 Task: Research Airbnb accommodation in Wukari, Nigeria from 4th November, 2023 to 8th November, 2023 for 2 adults.1  bedroom having 1 bed and 1 bathroom. Property type can be hotel. Booking option can be shelf check-in. Look for 4 properties as per requirement.
Action: Mouse moved to (248, 137)
Screenshot: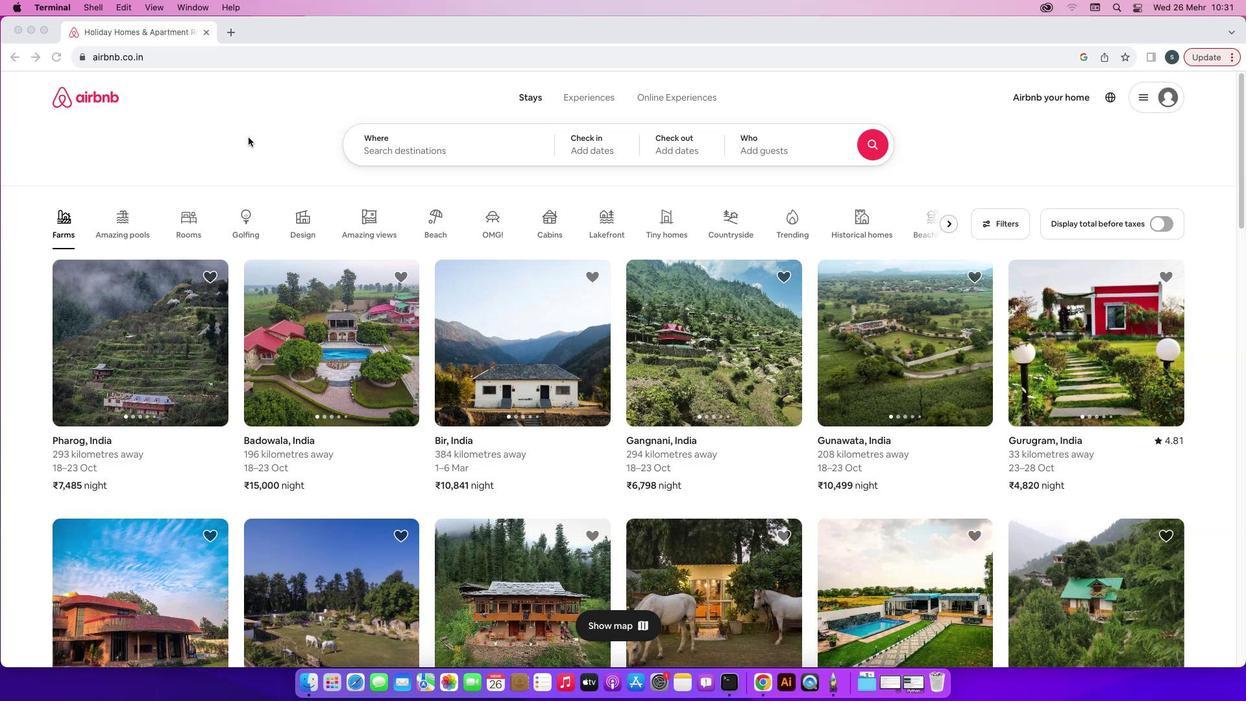 
Action: Mouse pressed left at (248, 137)
Screenshot: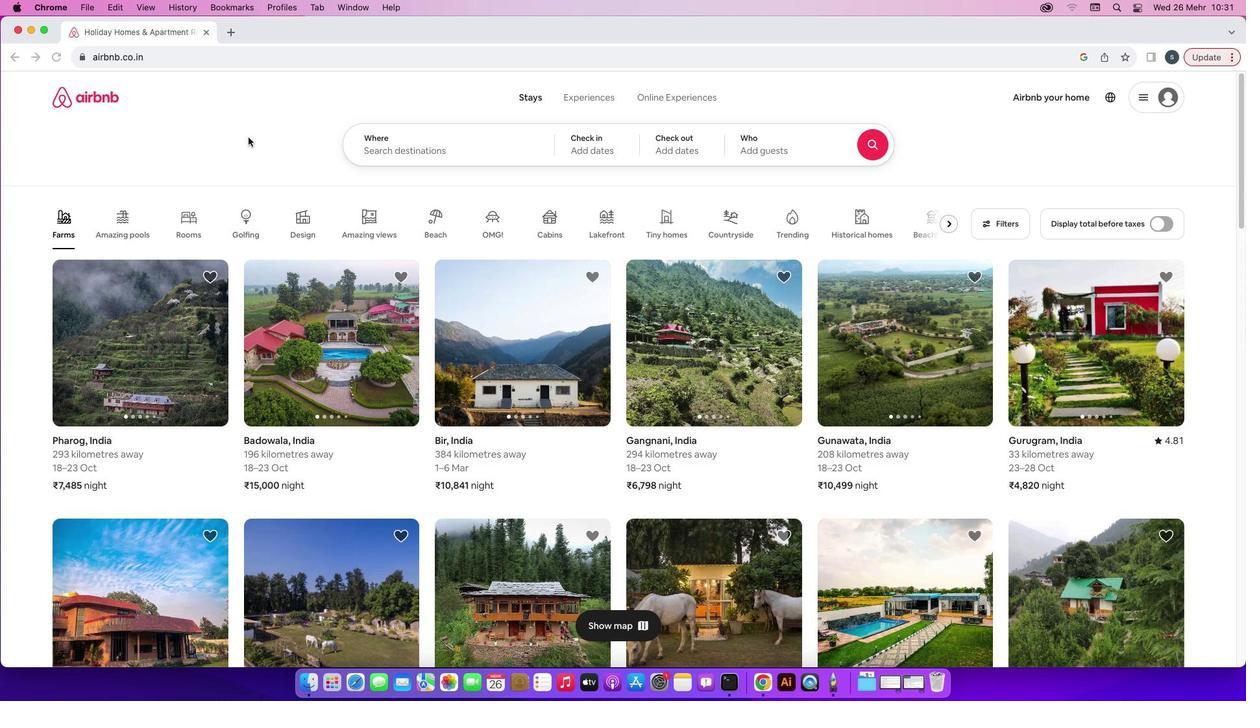 
Action: Mouse moved to (439, 155)
Screenshot: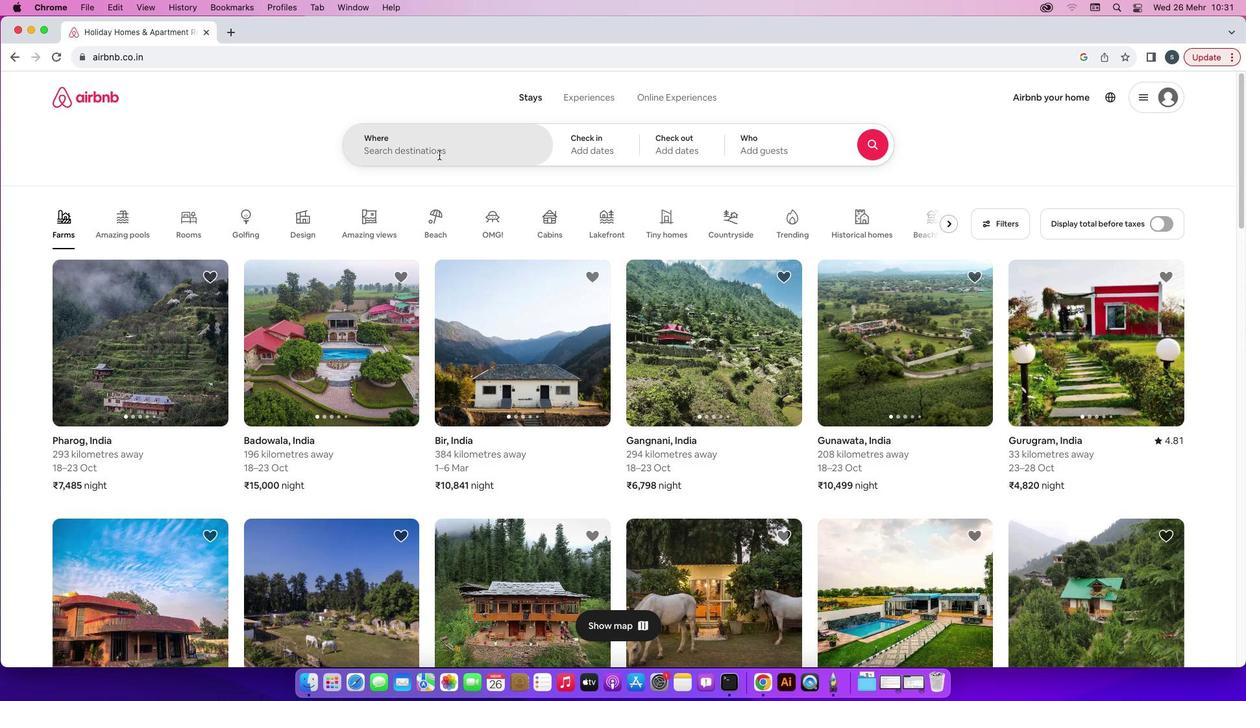 
Action: Mouse pressed left at (439, 155)
Screenshot: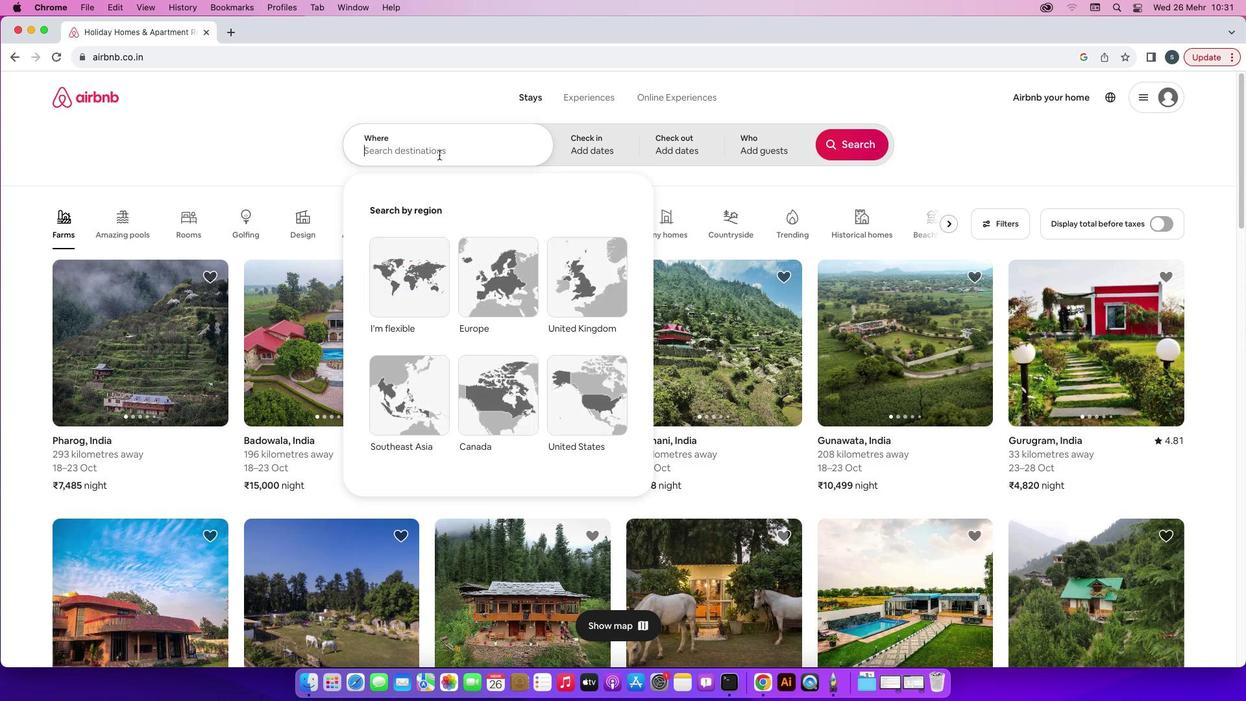 
Action: Mouse moved to (447, 134)
Screenshot: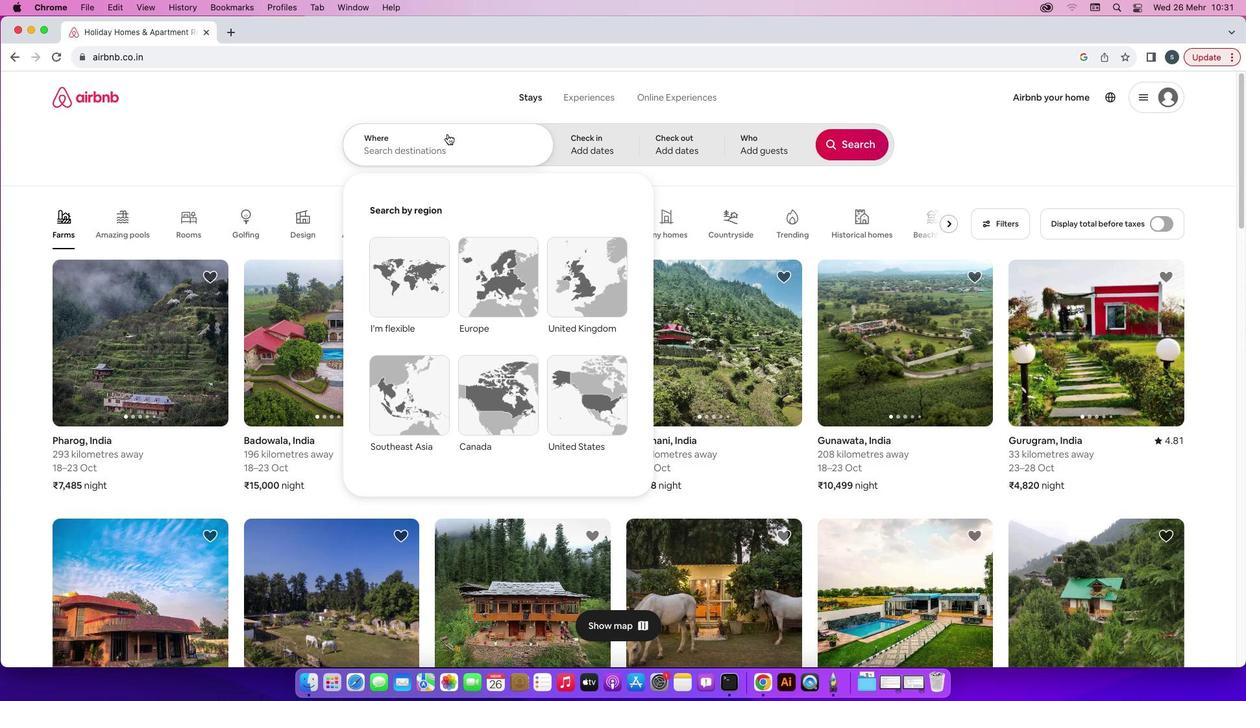 
Action: Key pressed 'W'Key.caps_lock'u''k''a''r''i'','Key.spaceKey.caps_lock'N'Key.caps_lock'i''g''e''r''i''a'Key.enter
Screenshot: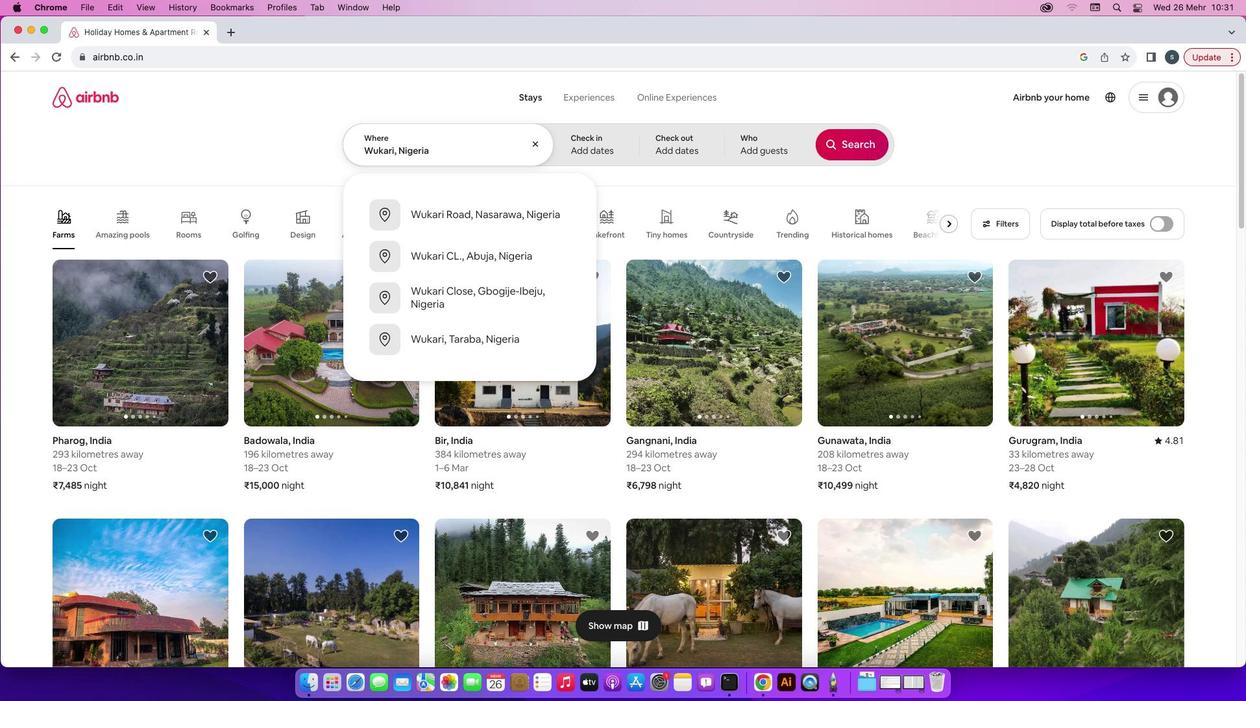 
Action: Mouse moved to (837, 305)
Screenshot: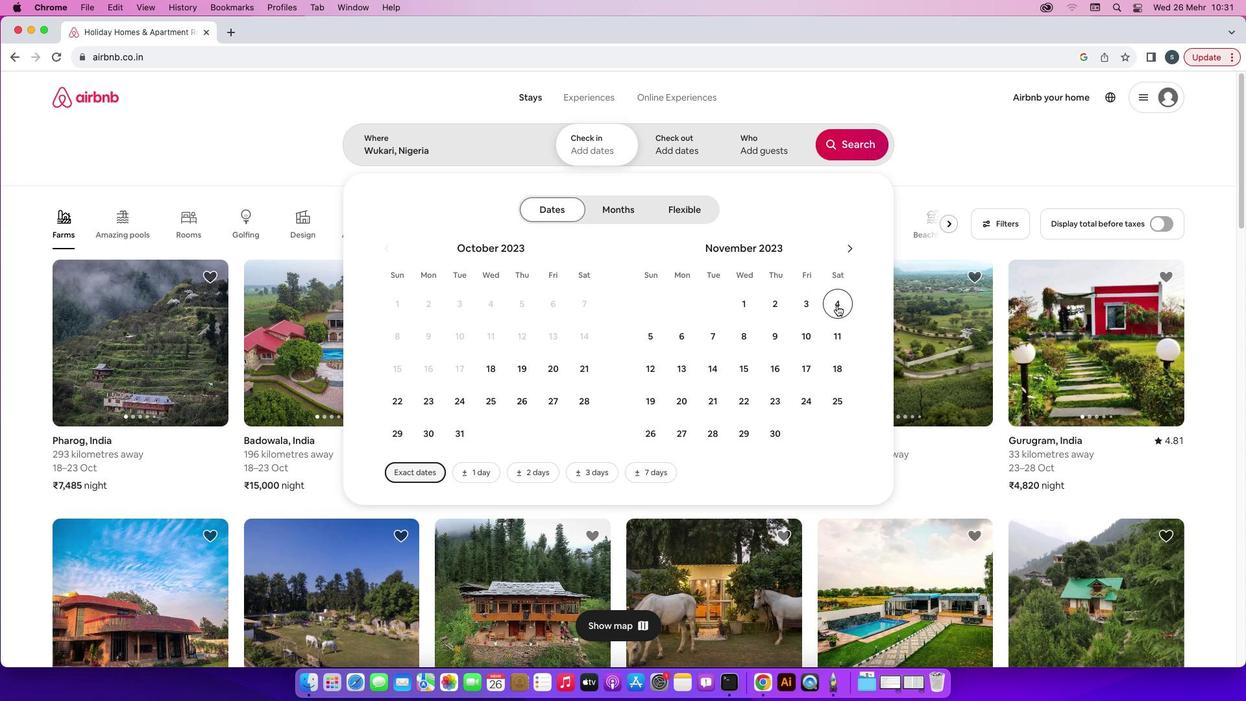 
Action: Mouse pressed left at (837, 305)
Screenshot: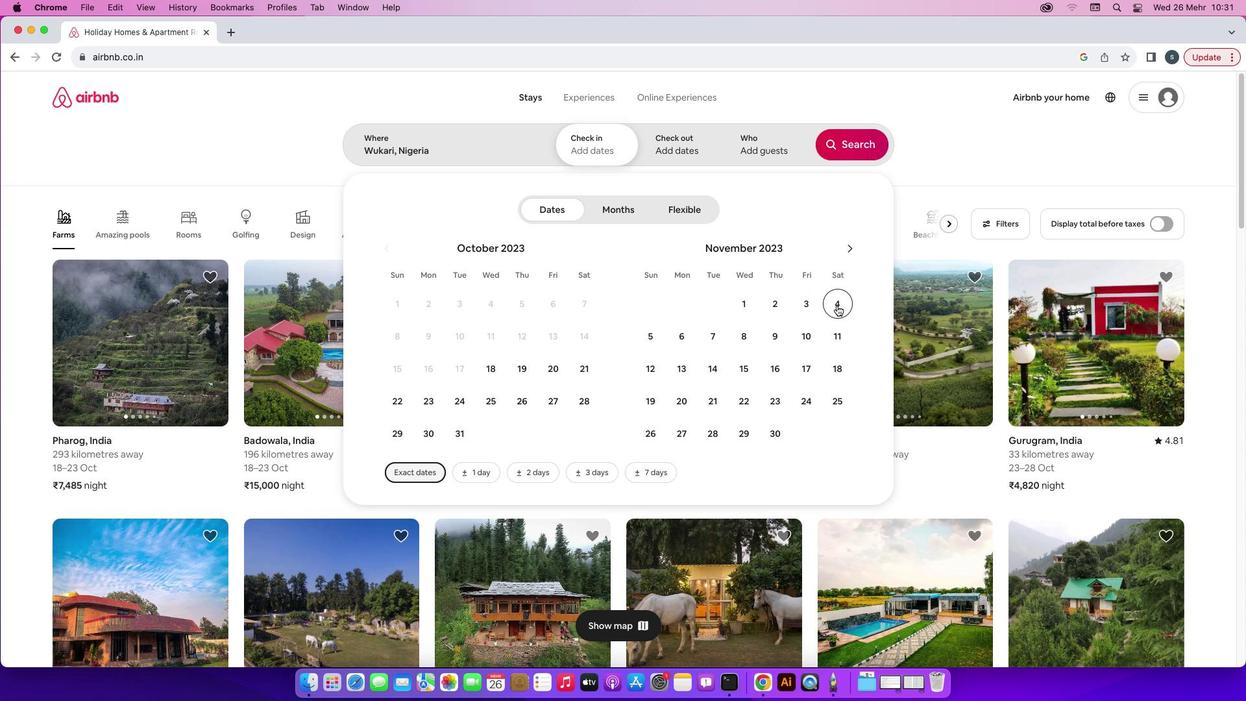 
Action: Mouse moved to (738, 340)
Screenshot: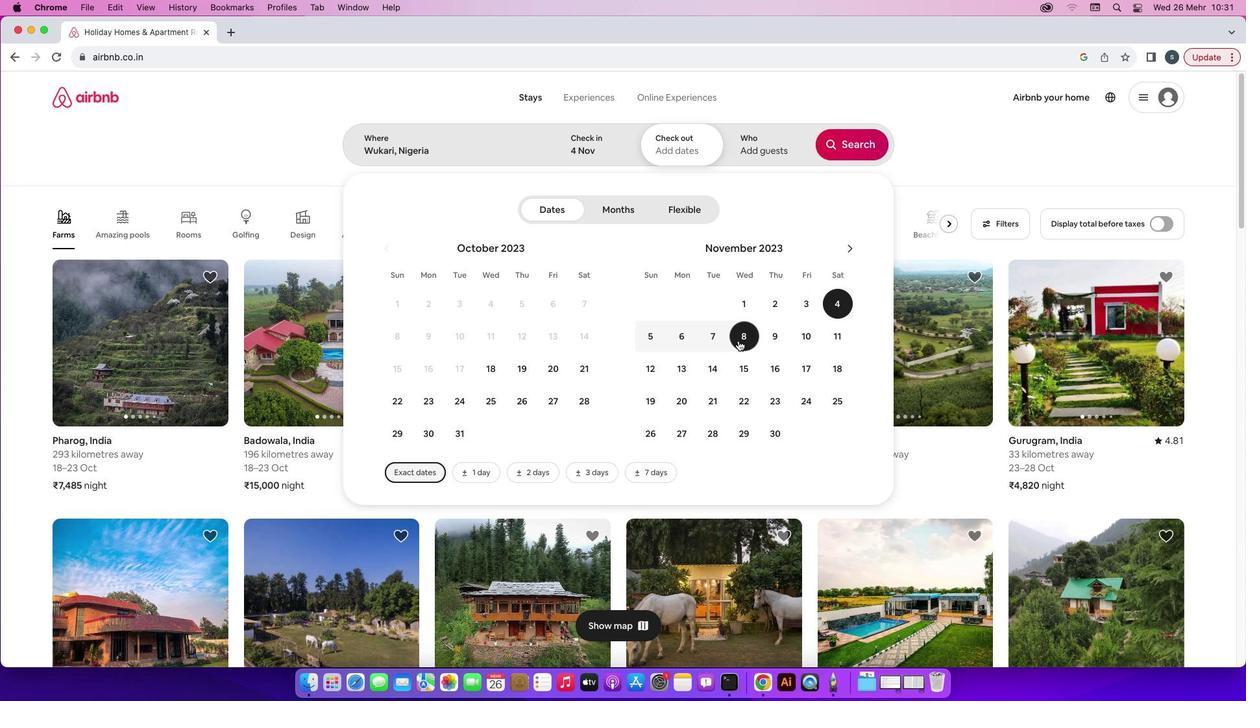 
Action: Mouse pressed left at (738, 340)
Screenshot: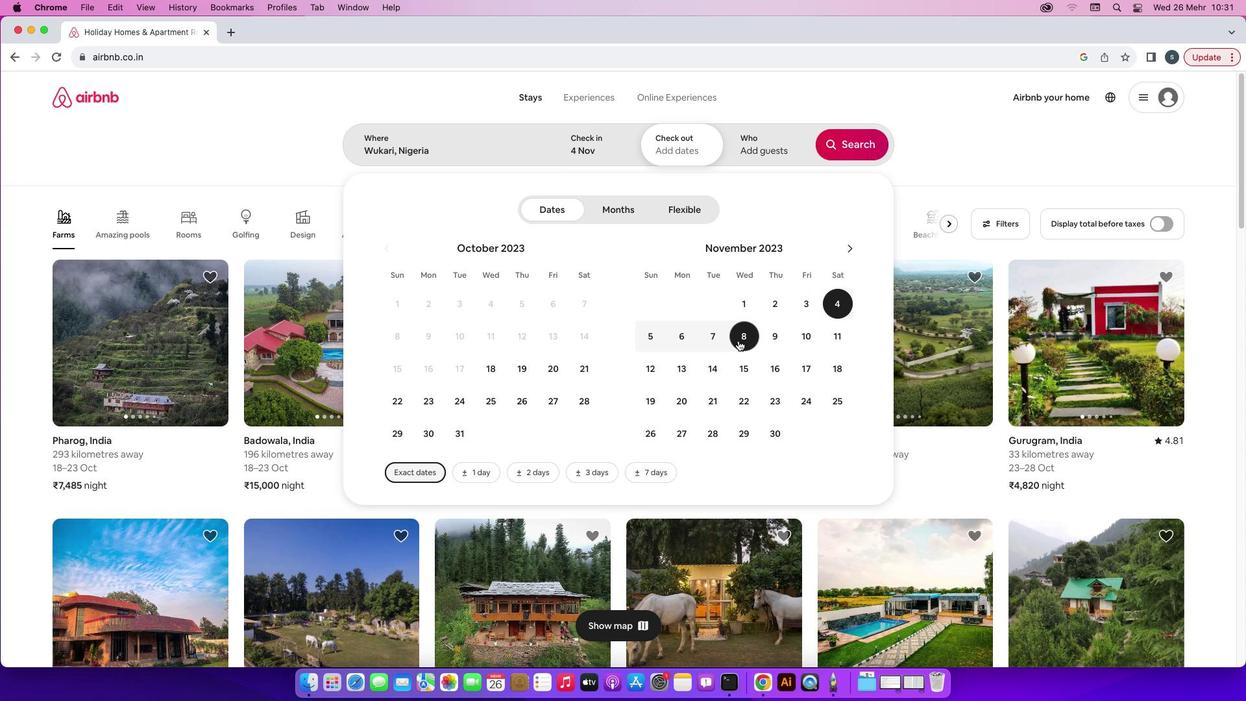 
Action: Mouse moved to (763, 149)
Screenshot: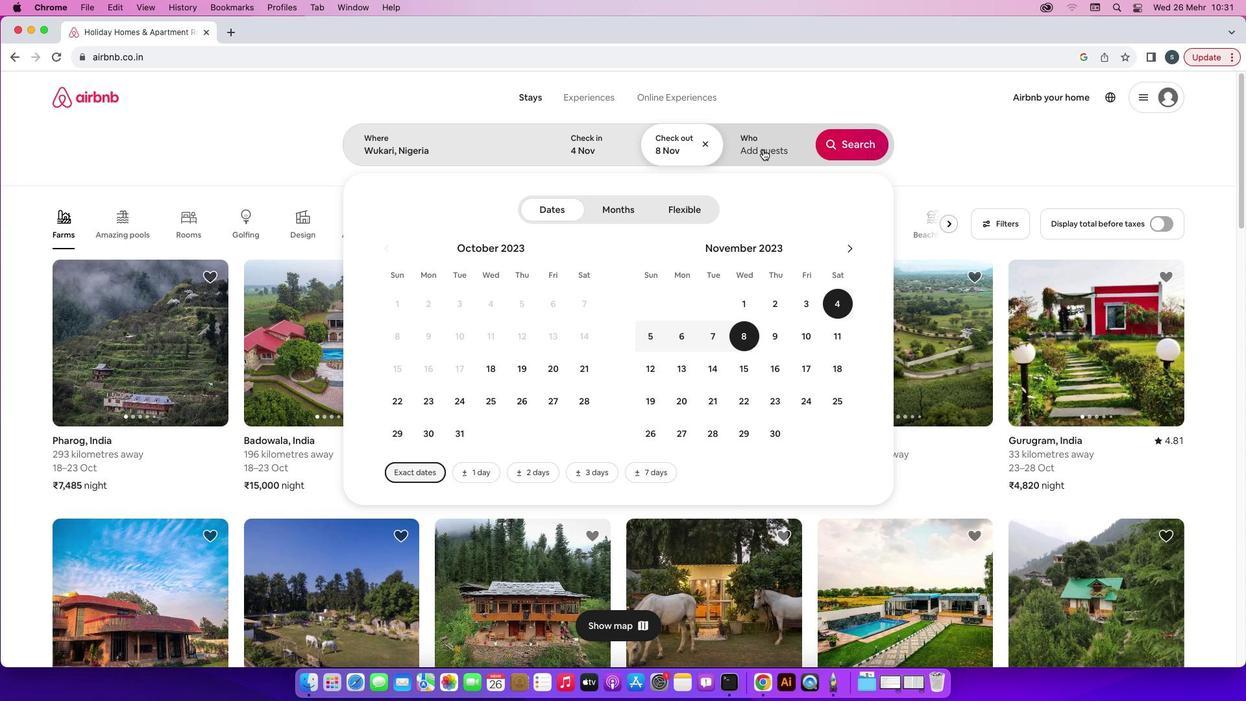 
Action: Mouse pressed left at (763, 149)
Screenshot: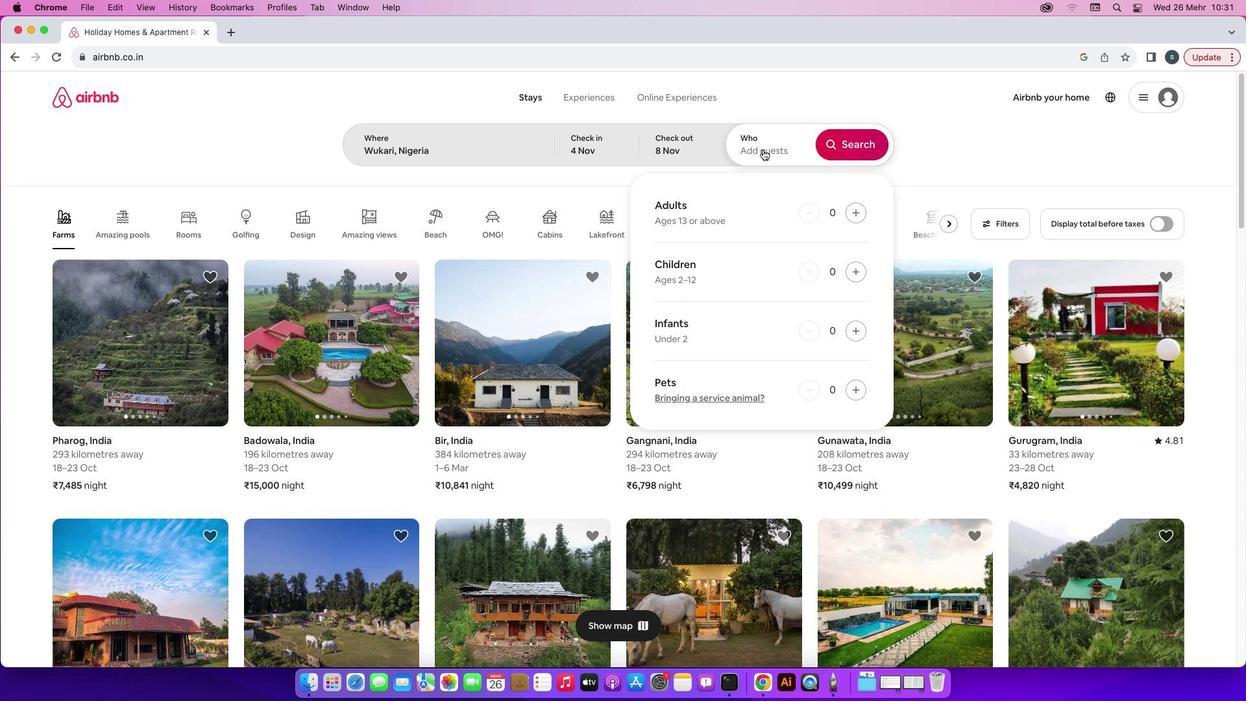
Action: Mouse moved to (861, 214)
Screenshot: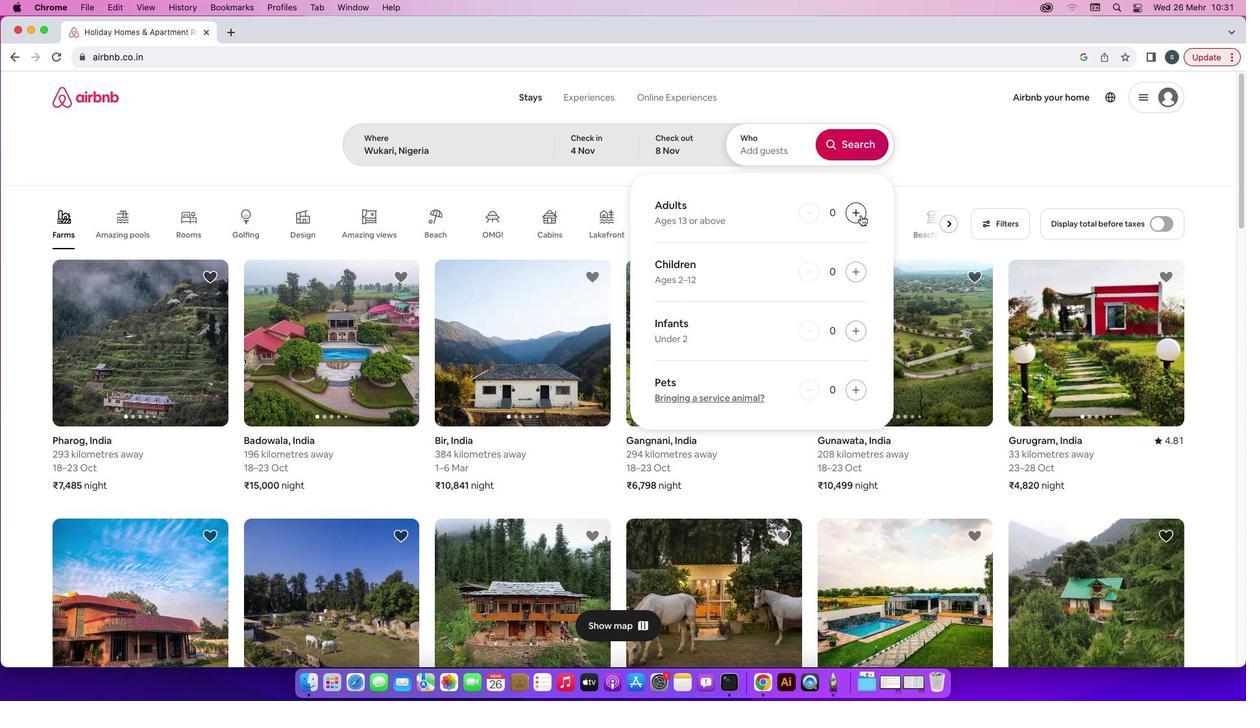 
Action: Mouse pressed left at (861, 214)
Screenshot: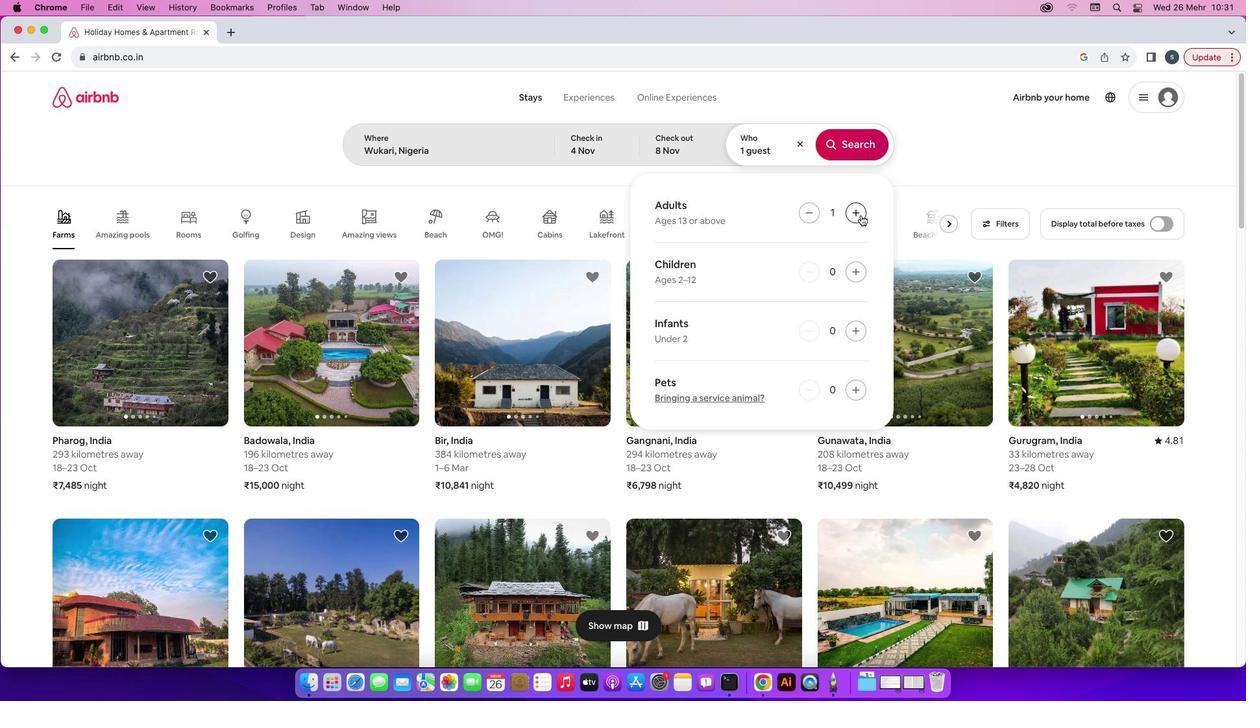
Action: Mouse pressed left at (861, 214)
Screenshot: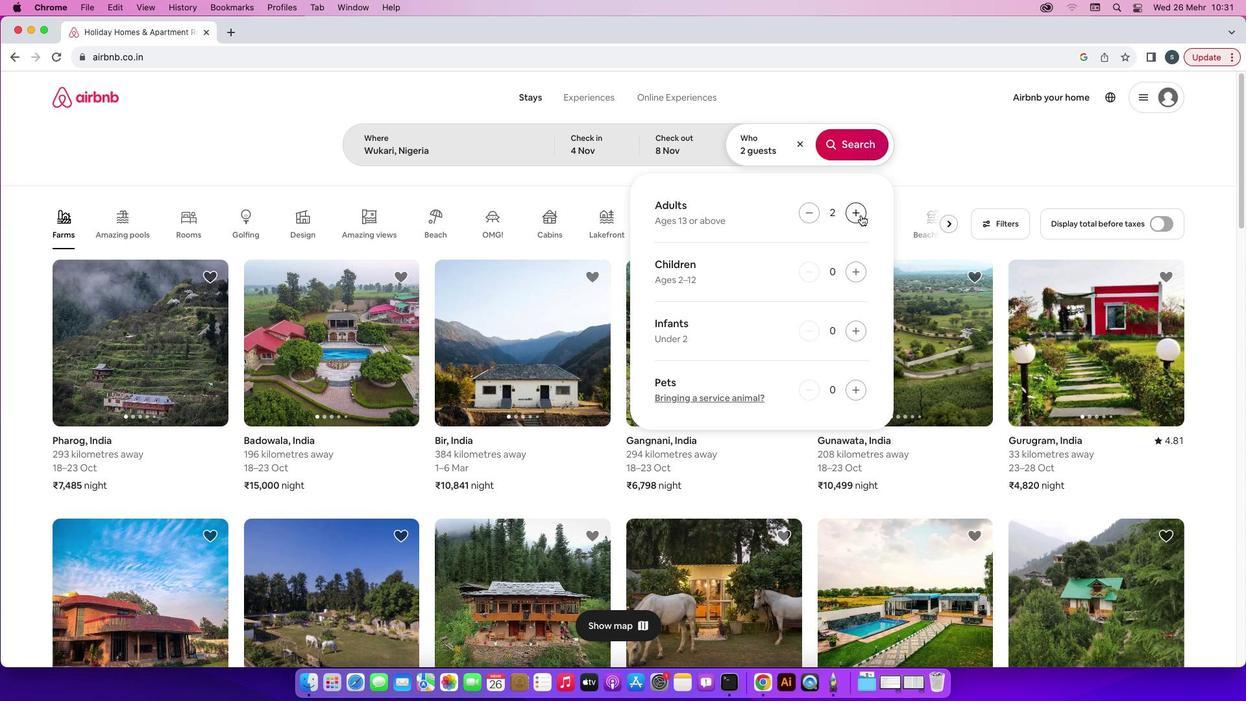 
Action: Mouse moved to (844, 145)
Screenshot: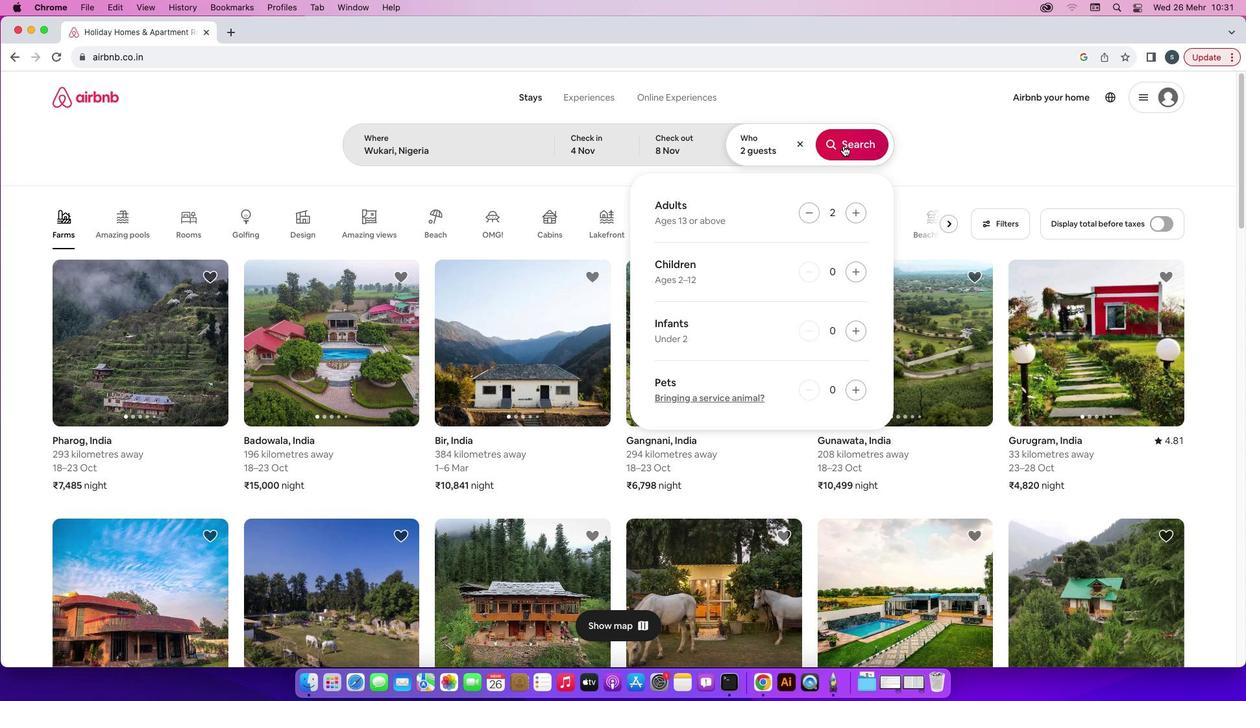 
Action: Mouse pressed left at (844, 145)
Screenshot: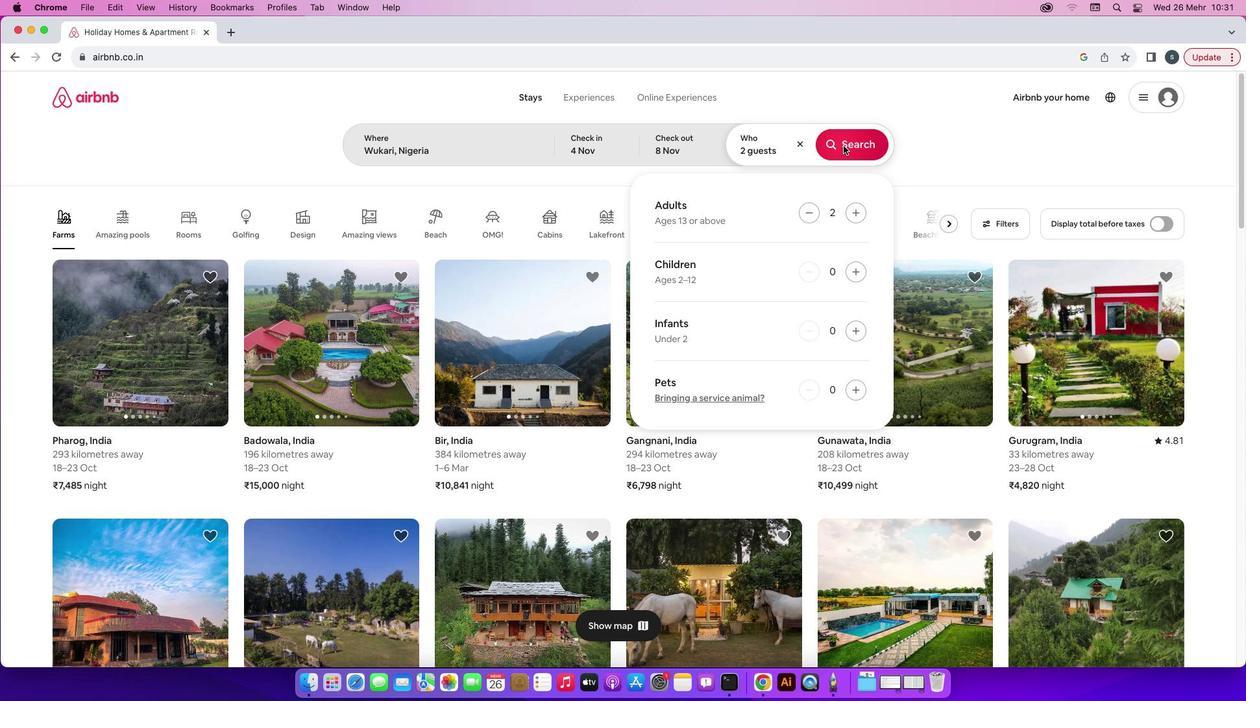 
Action: Mouse moved to (1033, 154)
Screenshot: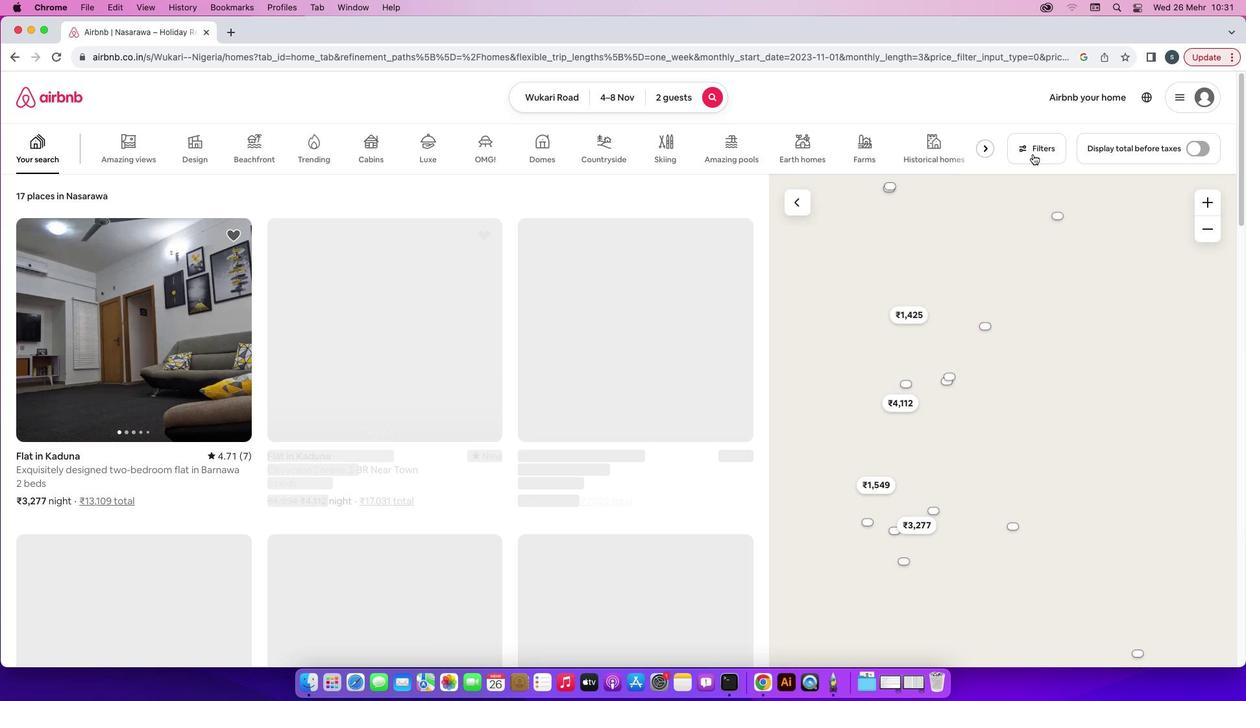 
Action: Mouse pressed left at (1033, 154)
Screenshot: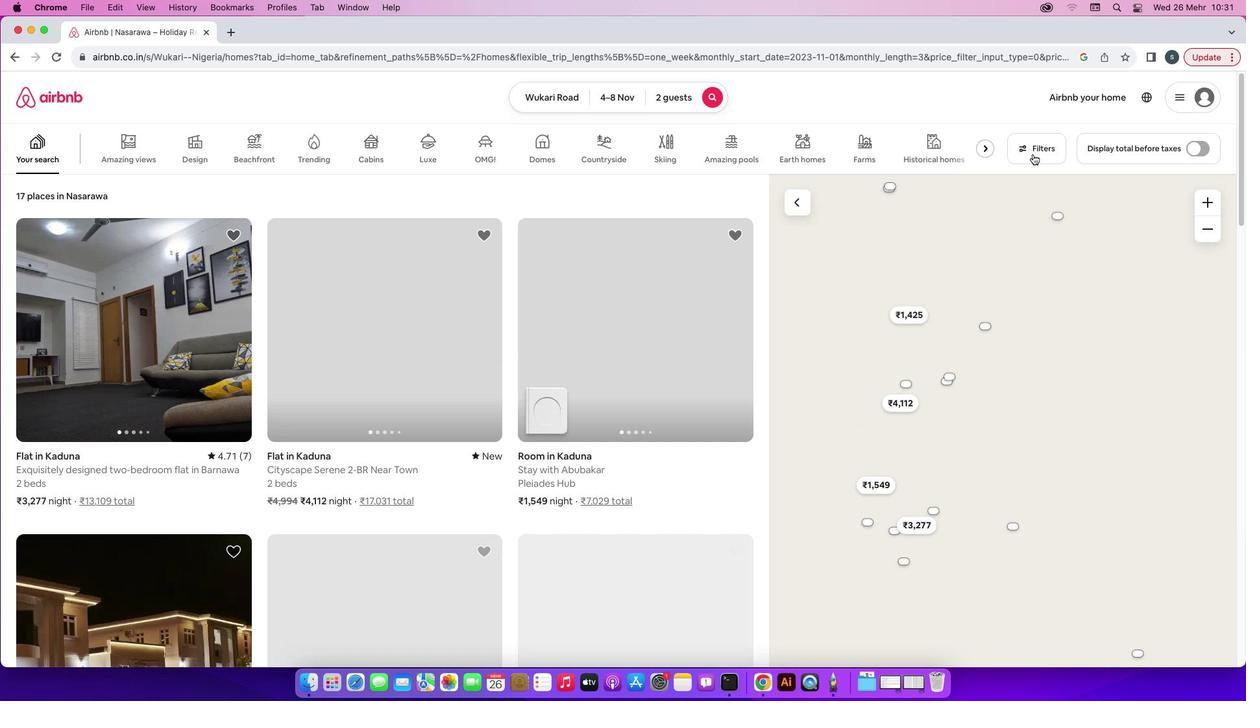 
Action: Mouse moved to (692, 414)
Screenshot: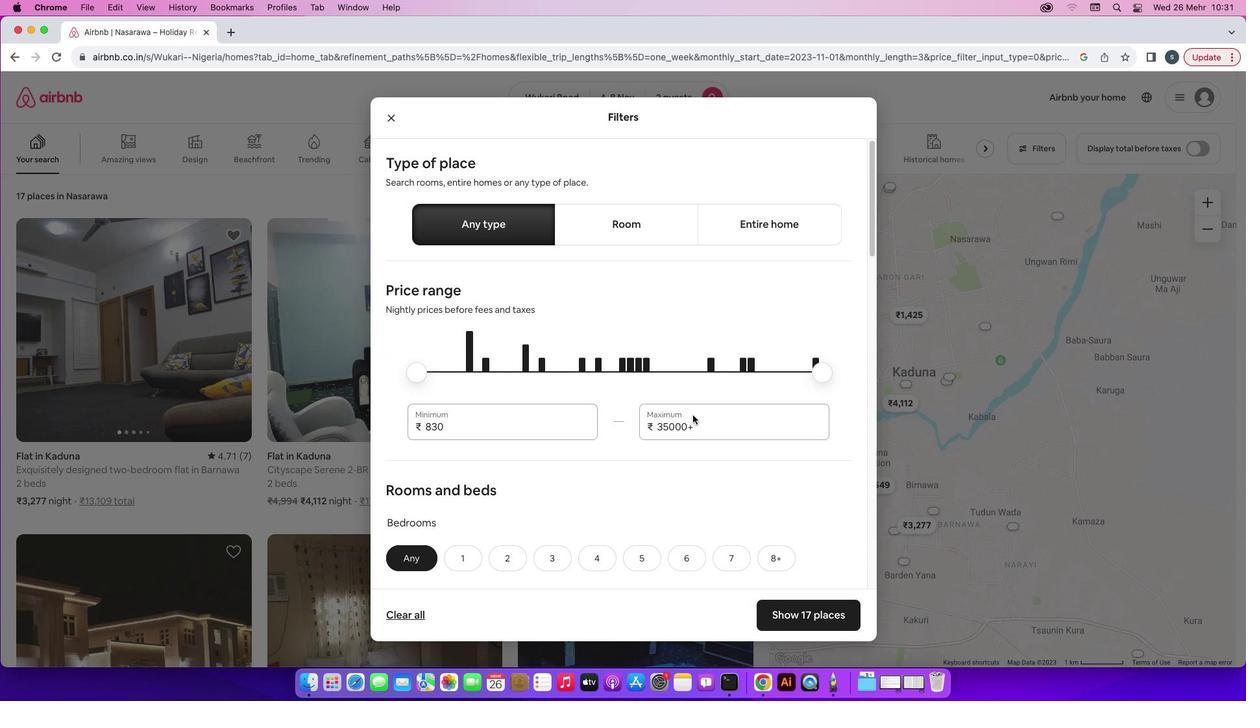 
Action: Mouse scrolled (692, 414) with delta (0, 0)
Screenshot: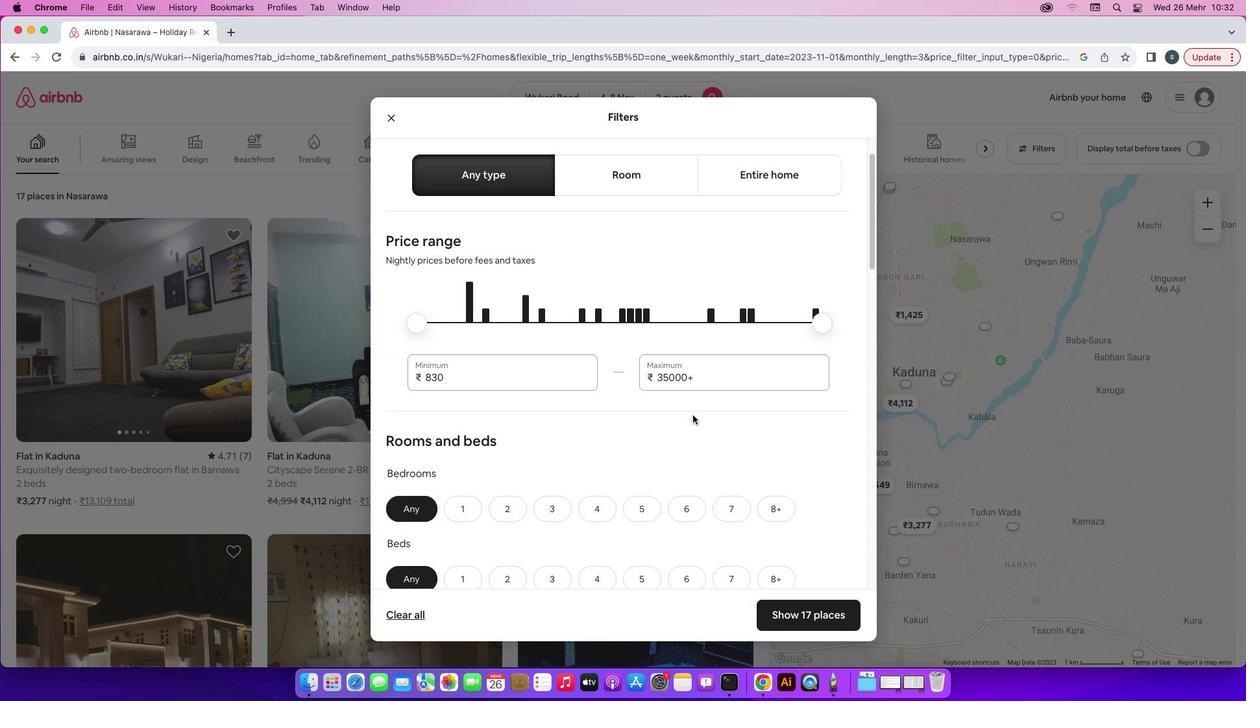 
Action: Mouse scrolled (692, 414) with delta (0, 0)
Screenshot: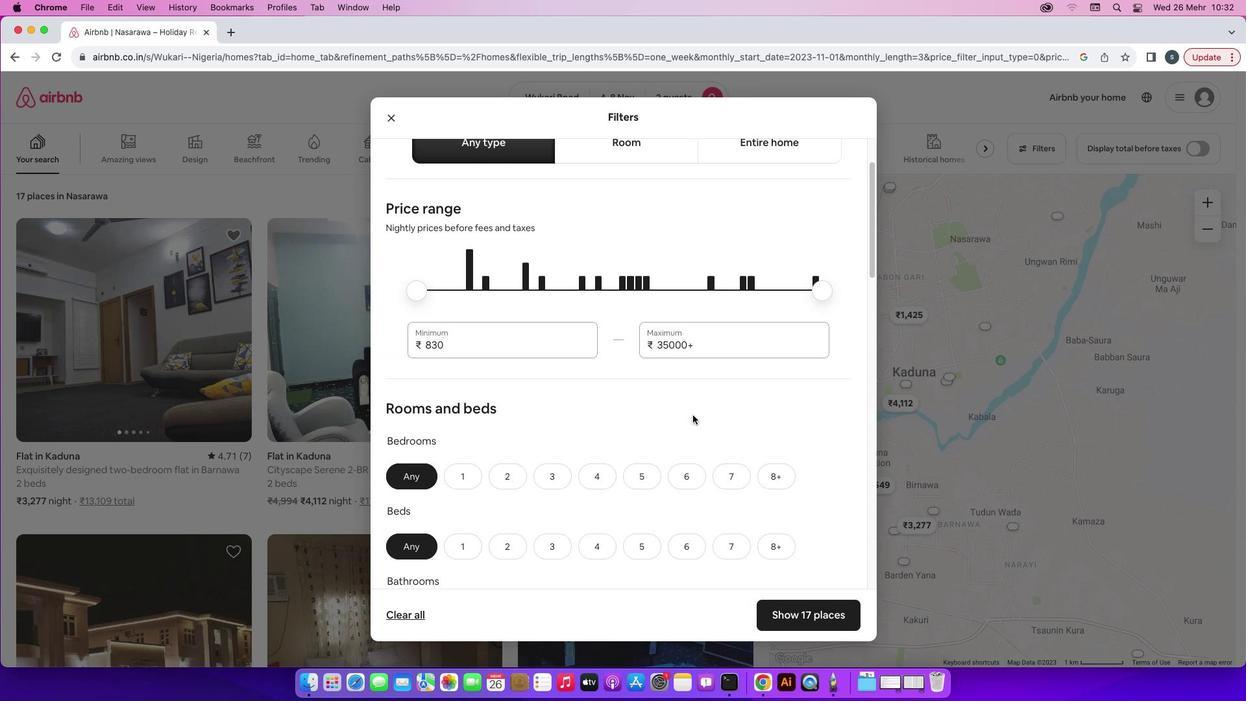
Action: Mouse scrolled (692, 414) with delta (0, -1)
Screenshot: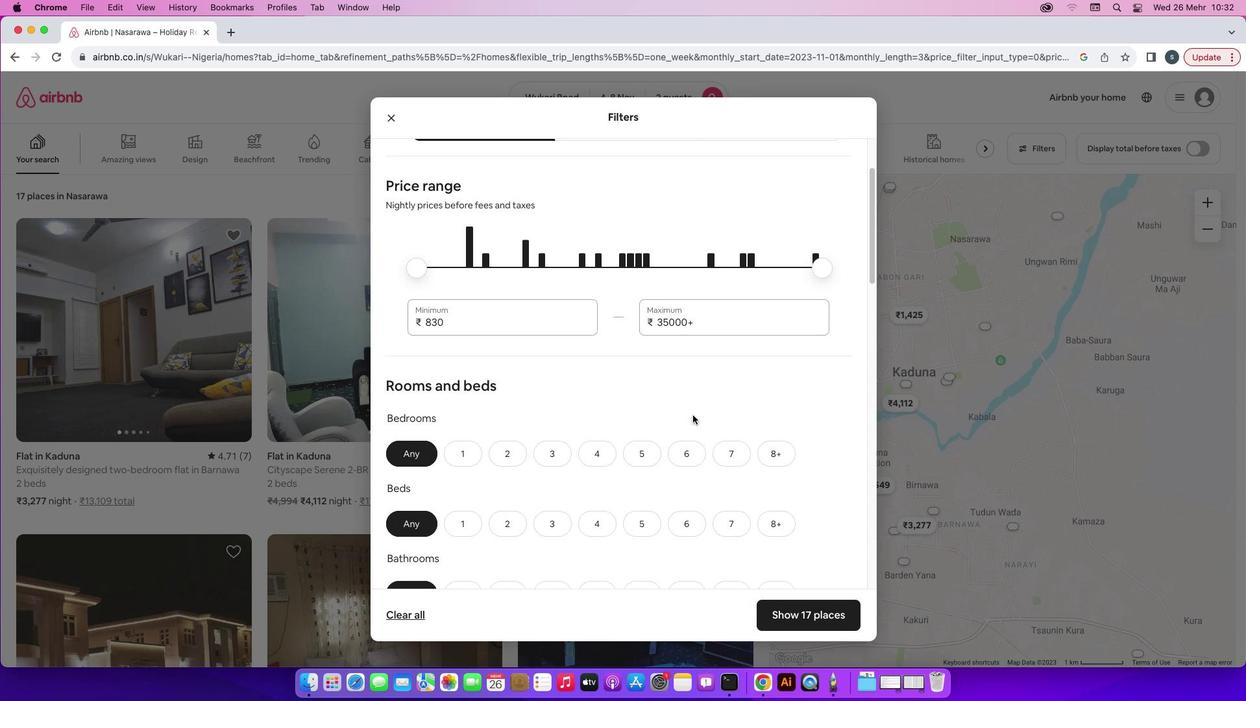 
Action: Mouse scrolled (692, 414) with delta (0, 0)
Screenshot: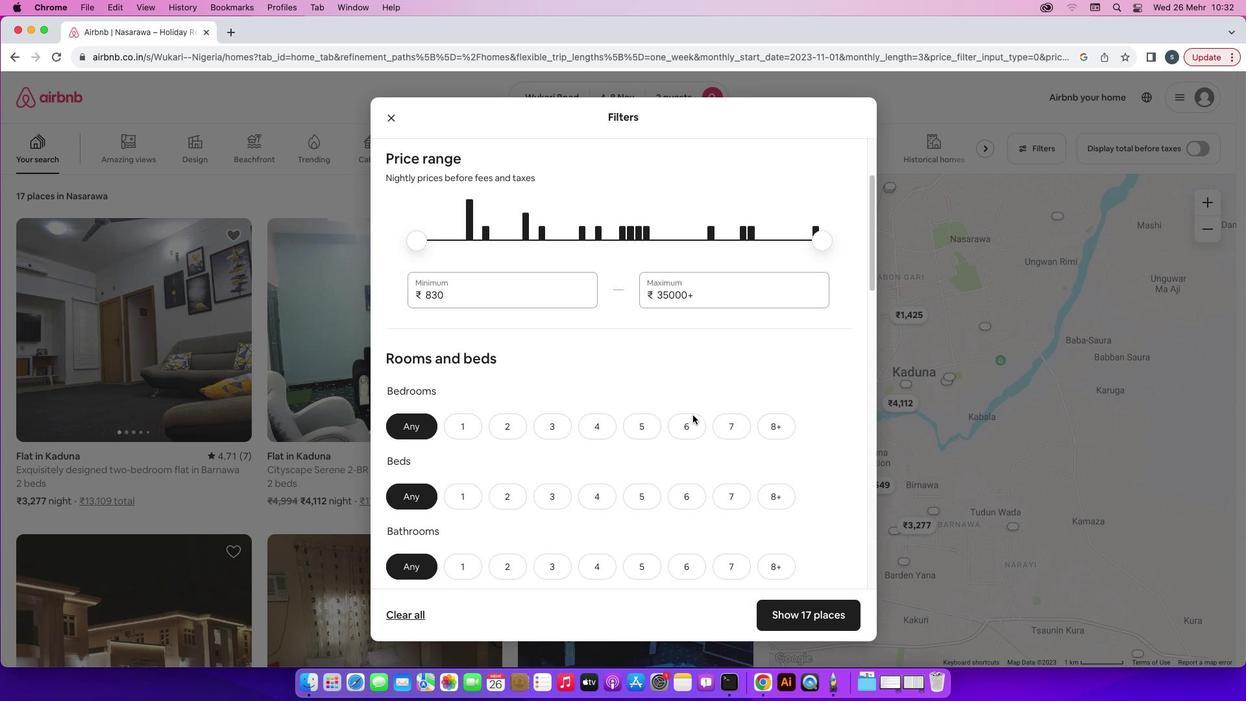 
Action: Mouse scrolled (692, 414) with delta (0, 0)
Screenshot: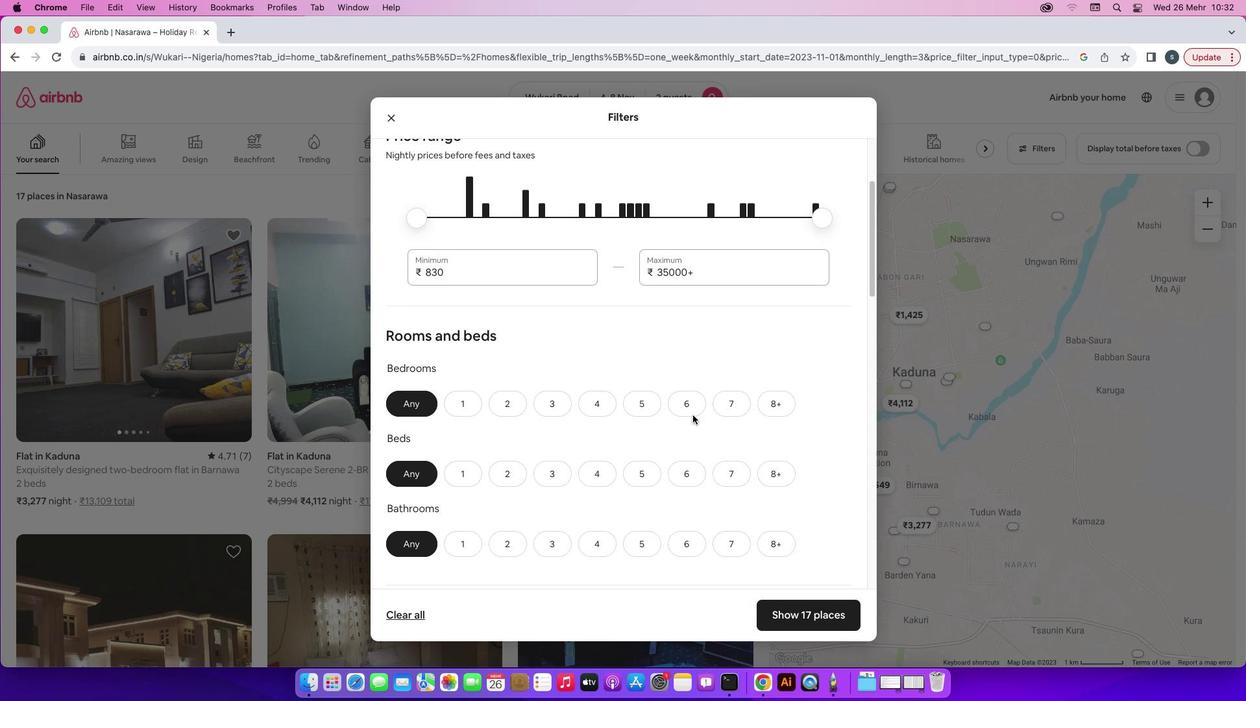 
Action: Mouse scrolled (692, 414) with delta (0, -1)
Screenshot: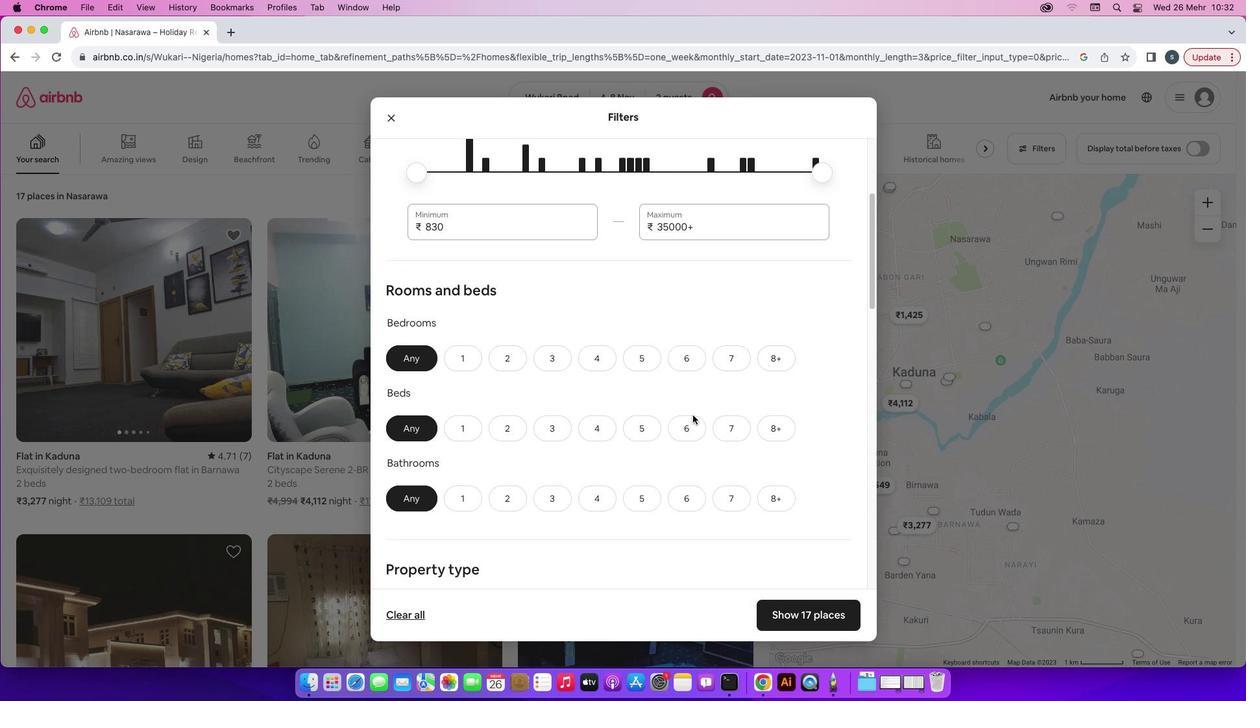 
Action: Mouse moved to (457, 350)
Screenshot: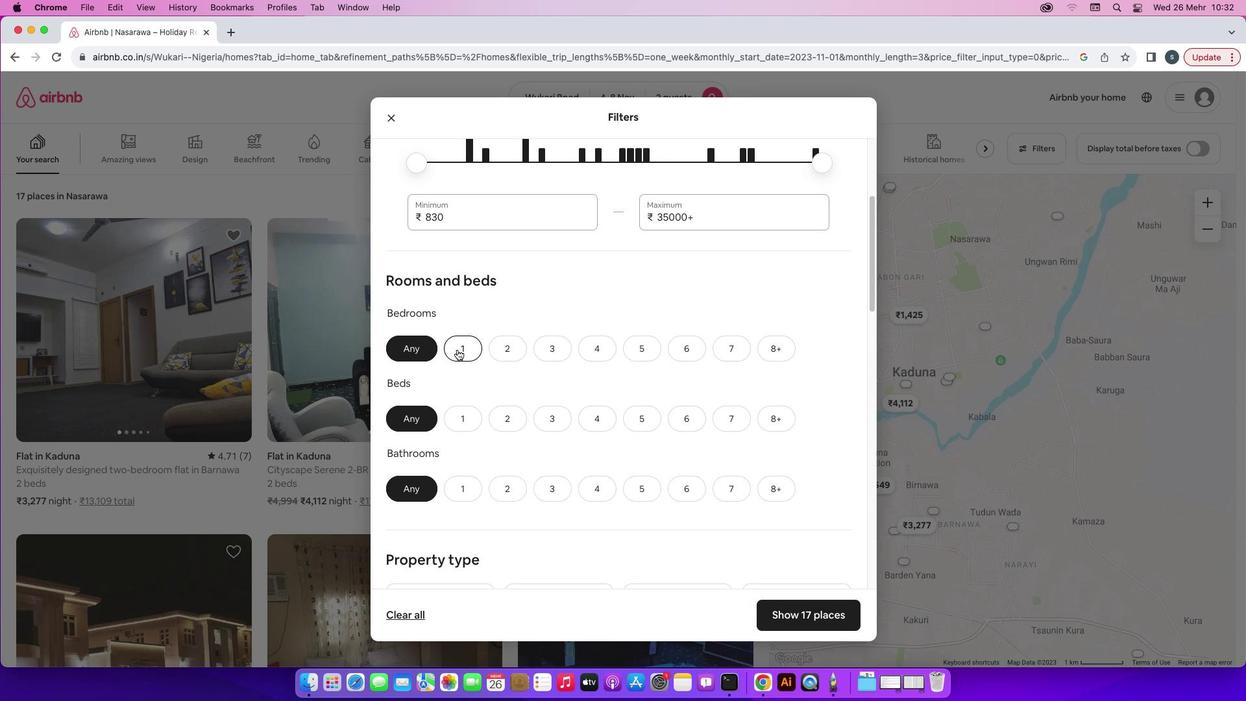 
Action: Mouse pressed left at (457, 350)
Screenshot: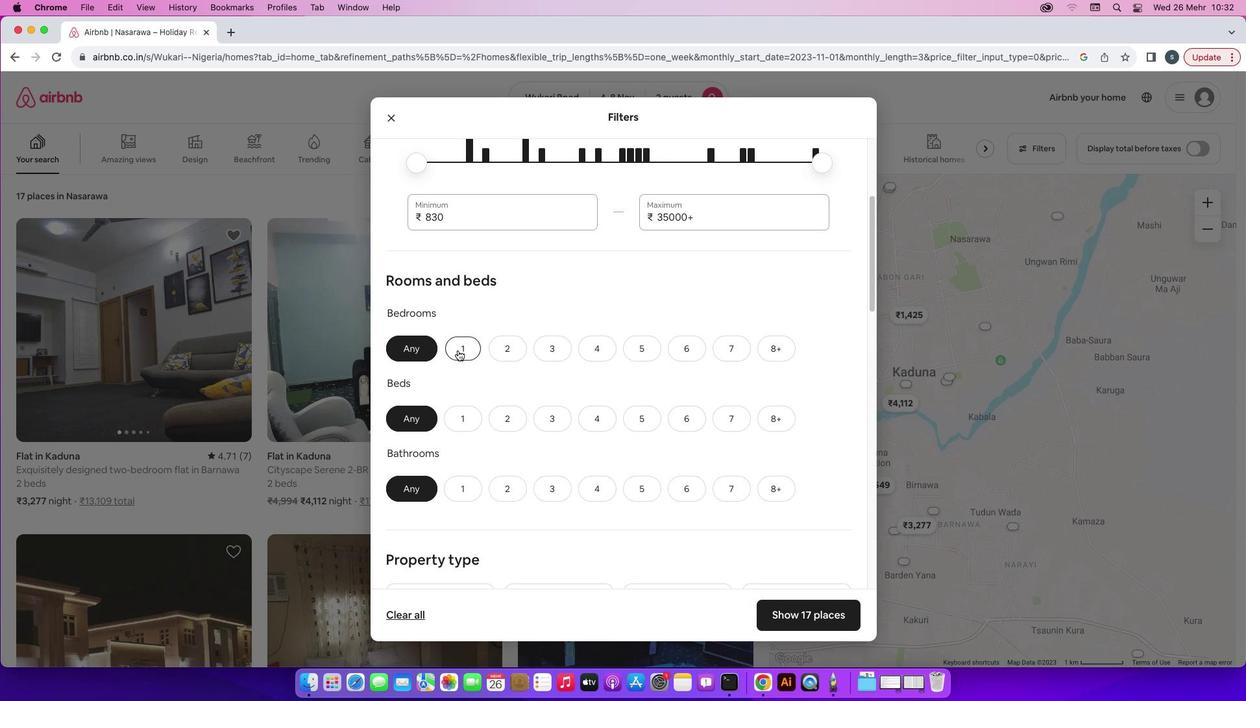
Action: Mouse moved to (474, 423)
Screenshot: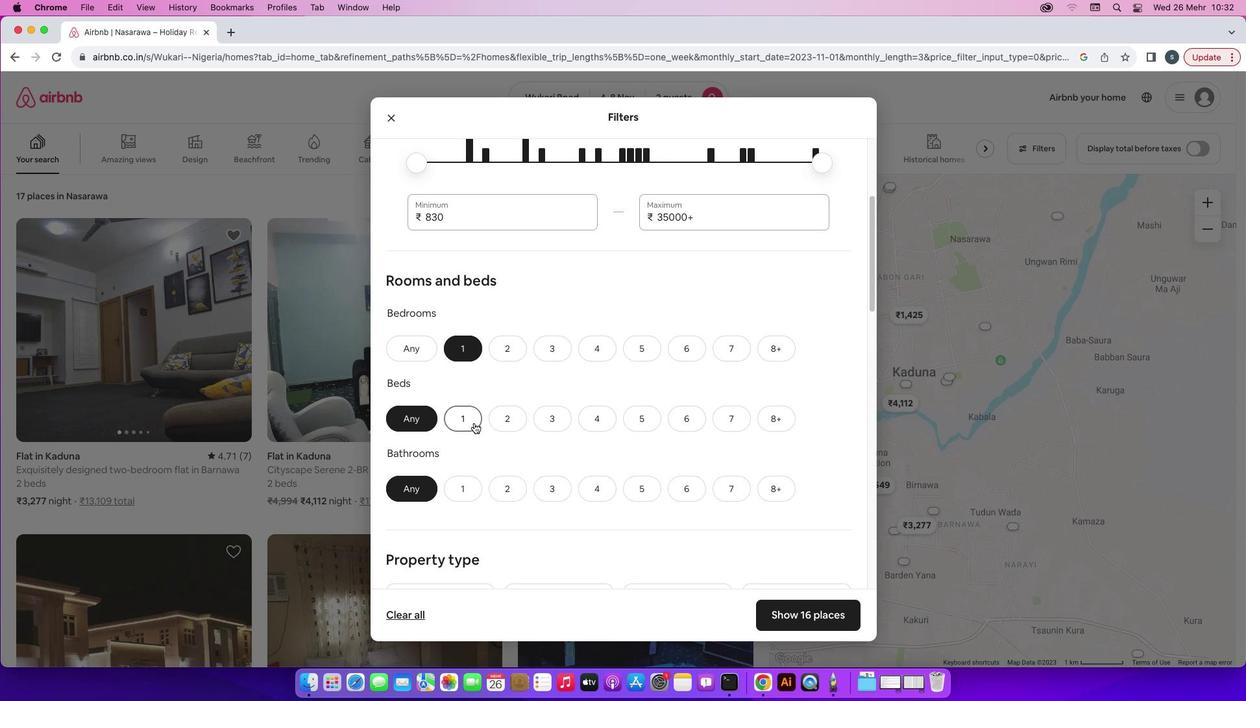 
Action: Mouse pressed left at (474, 423)
Screenshot: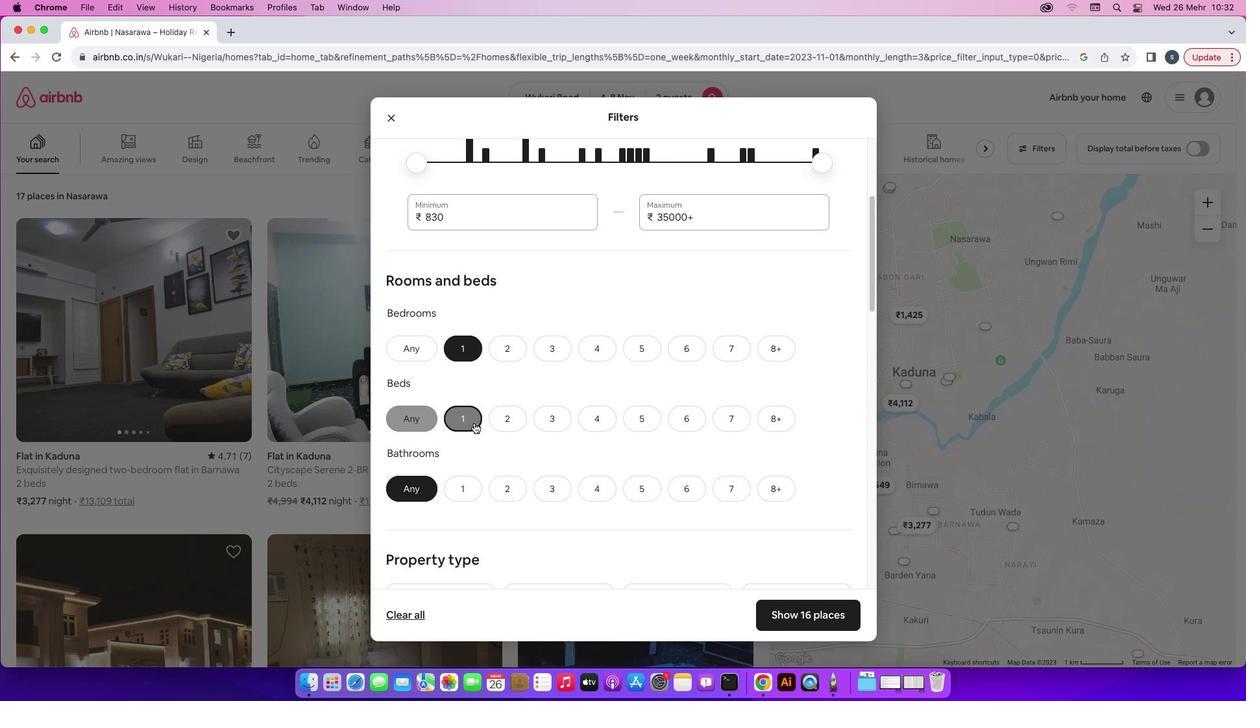 
Action: Mouse moved to (450, 495)
Screenshot: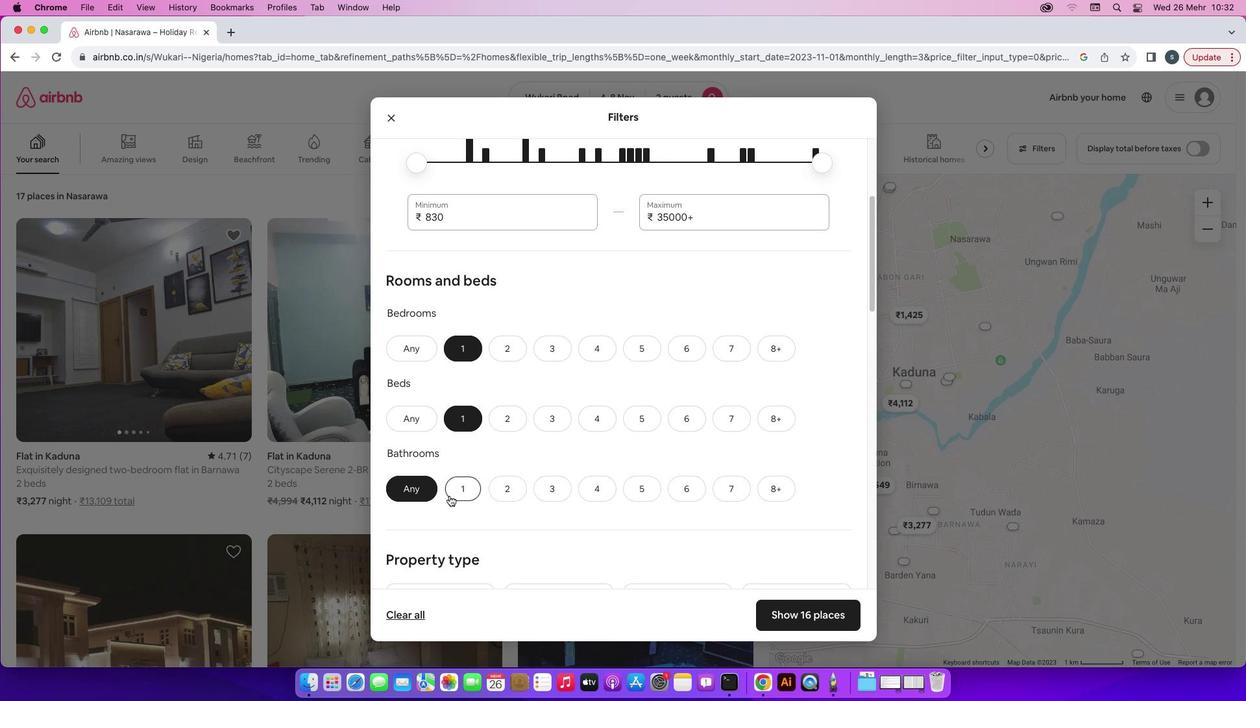 
Action: Mouse pressed left at (450, 495)
Screenshot: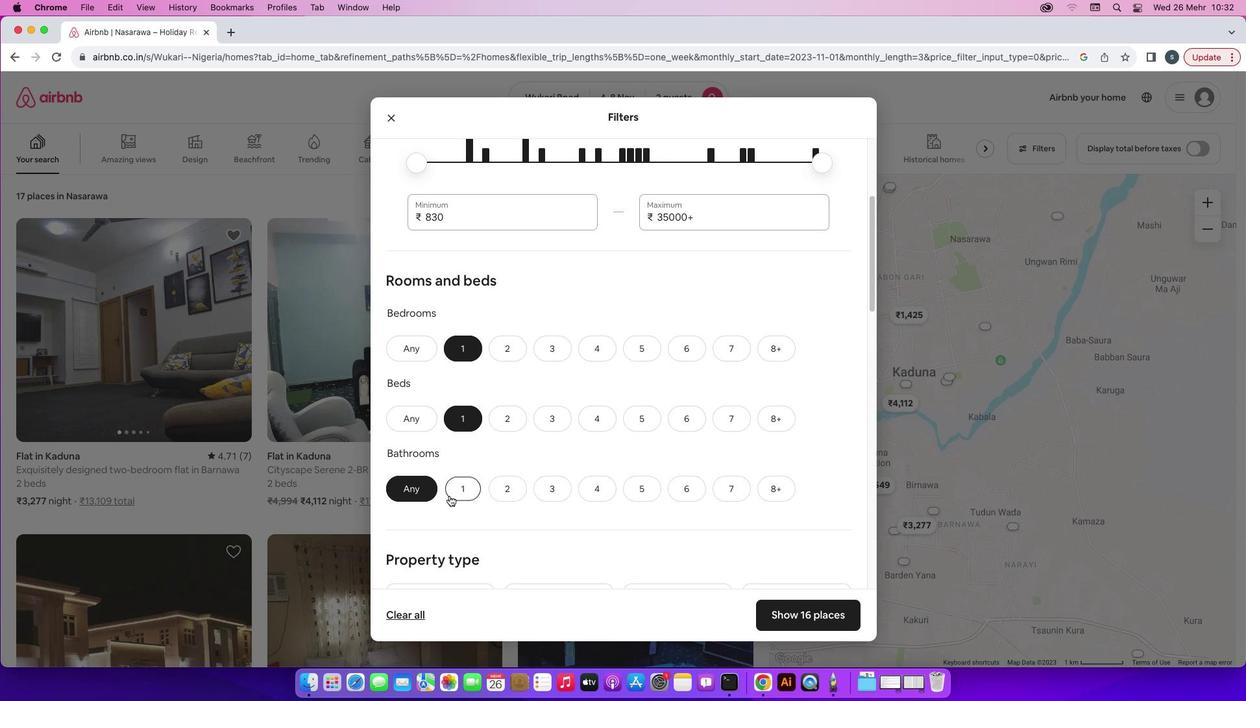 
Action: Mouse moved to (564, 485)
Screenshot: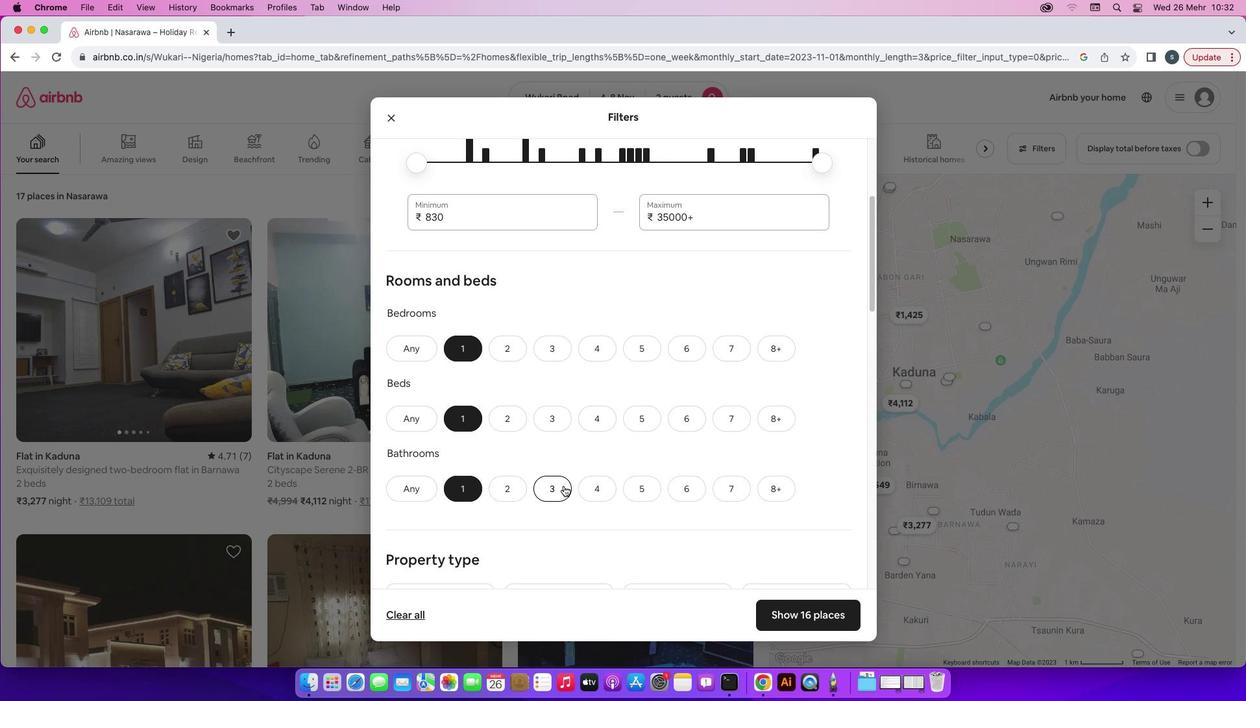 
Action: Mouse scrolled (564, 485) with delta (0, 0)
Screenshot: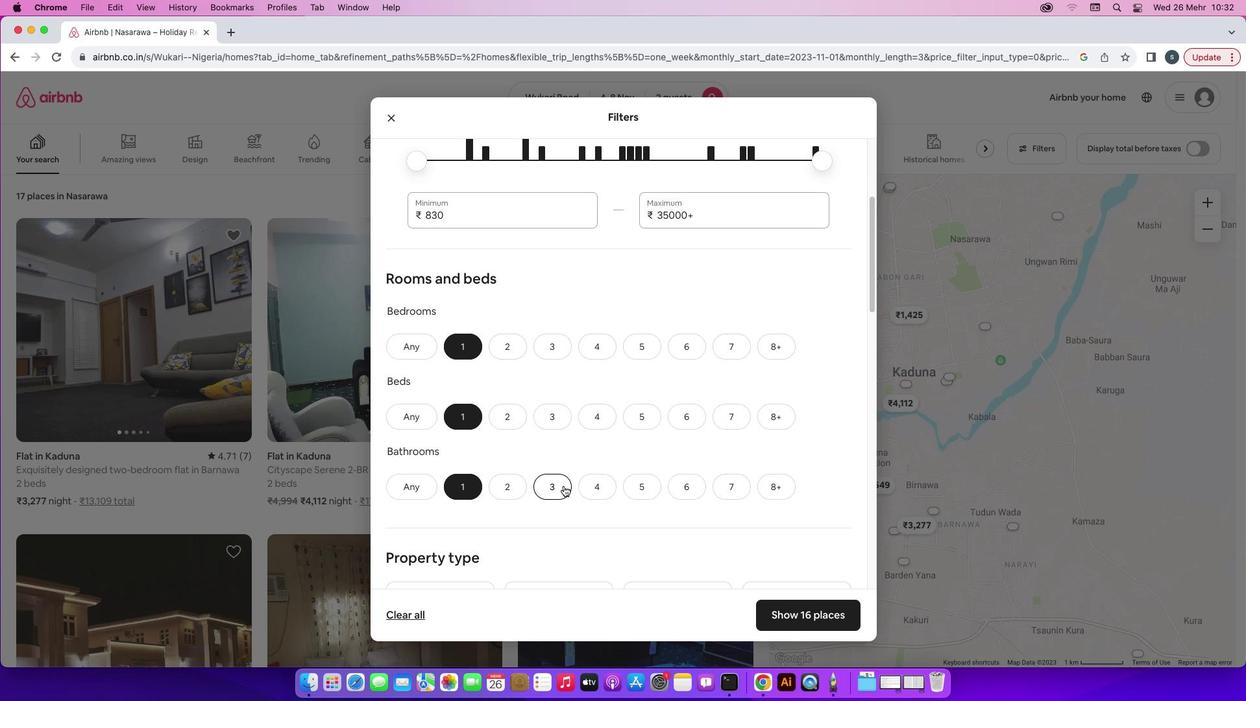 
Action: Mouse scrolled (564, 485) with delta (0, 0)
Screenshot: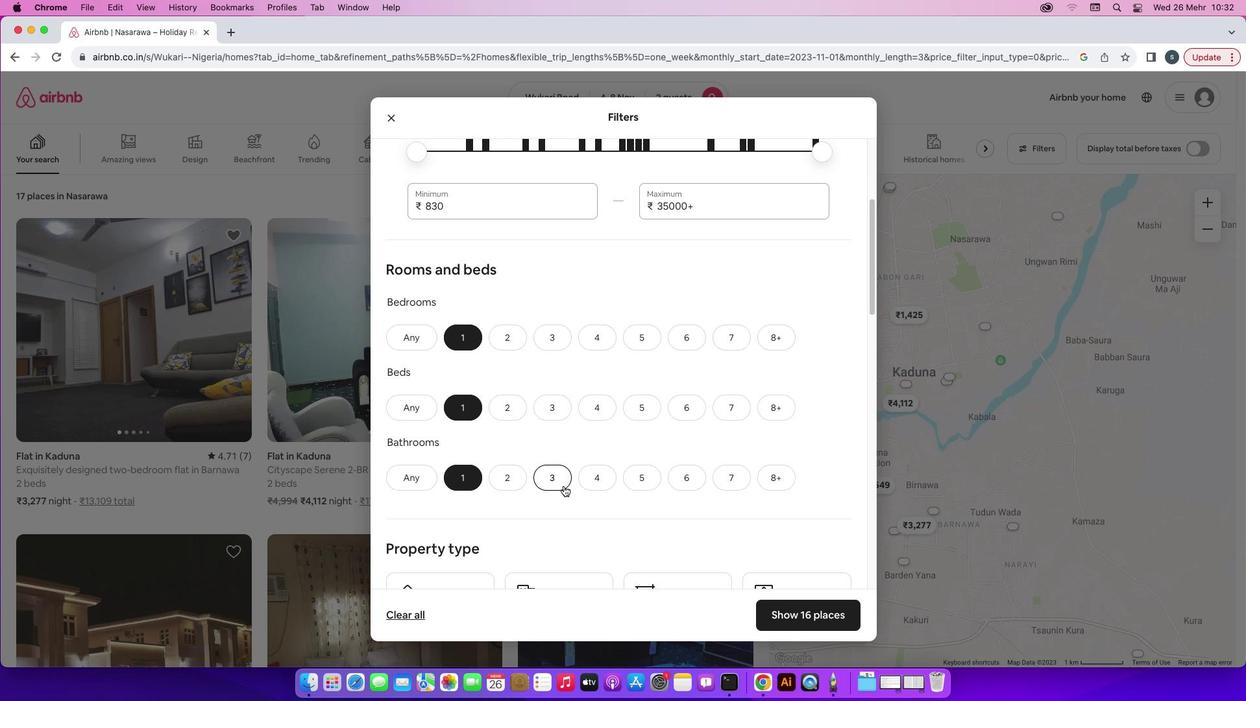 
Action: Mouse scrolled (564, 485) with delta (0, 0)
Screenshot: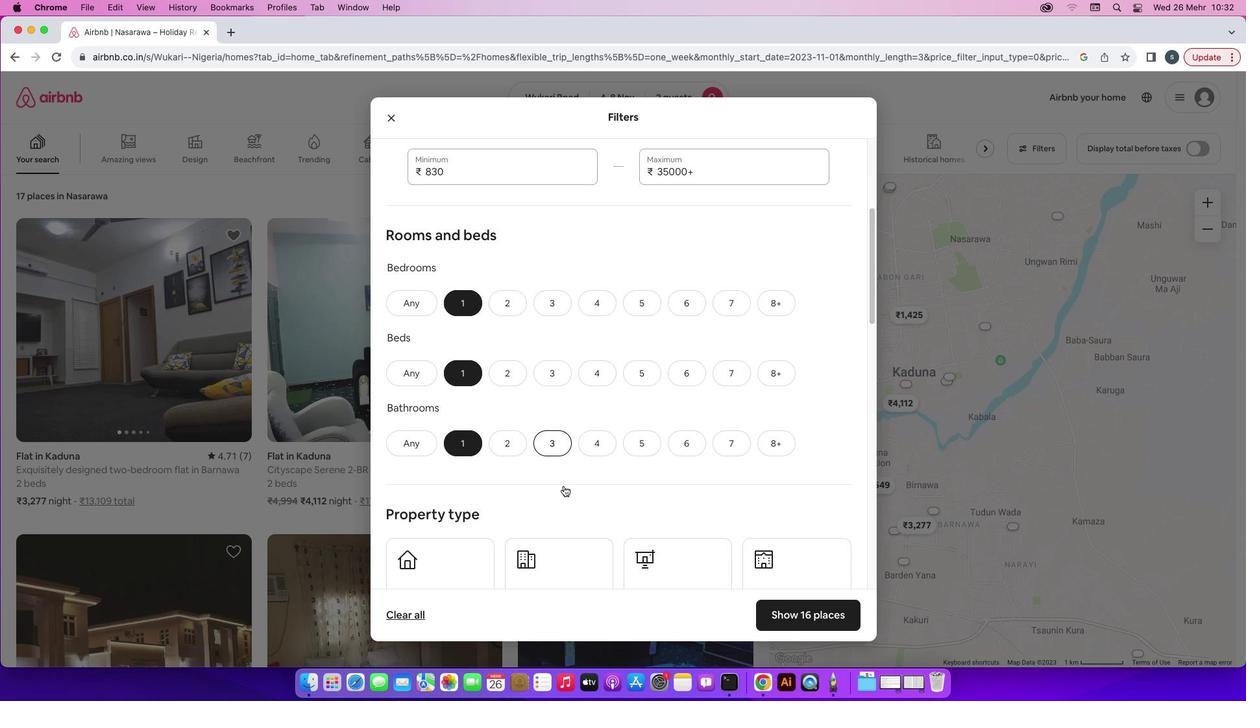
Action: Mouse scrolled (564, 485) with delta (0, -1)
Screenshot: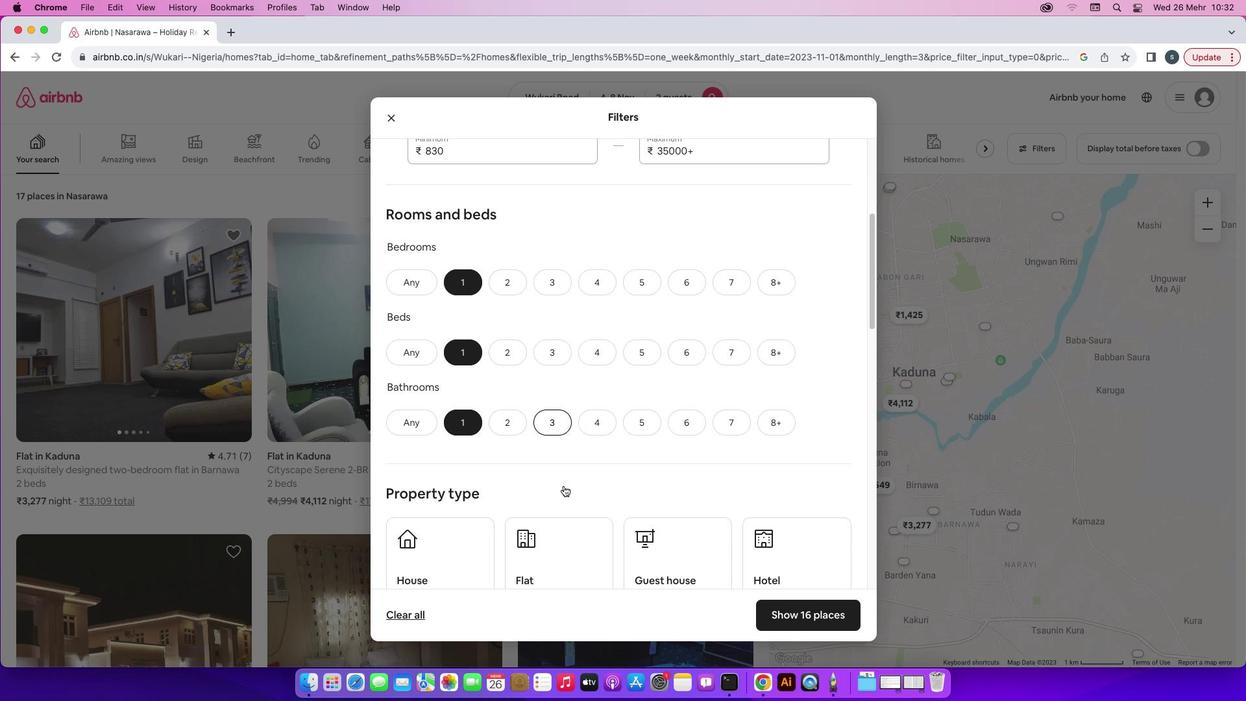 
Action: Mouse scrolled (564, 485) with delta (0, 0)
Screenshot: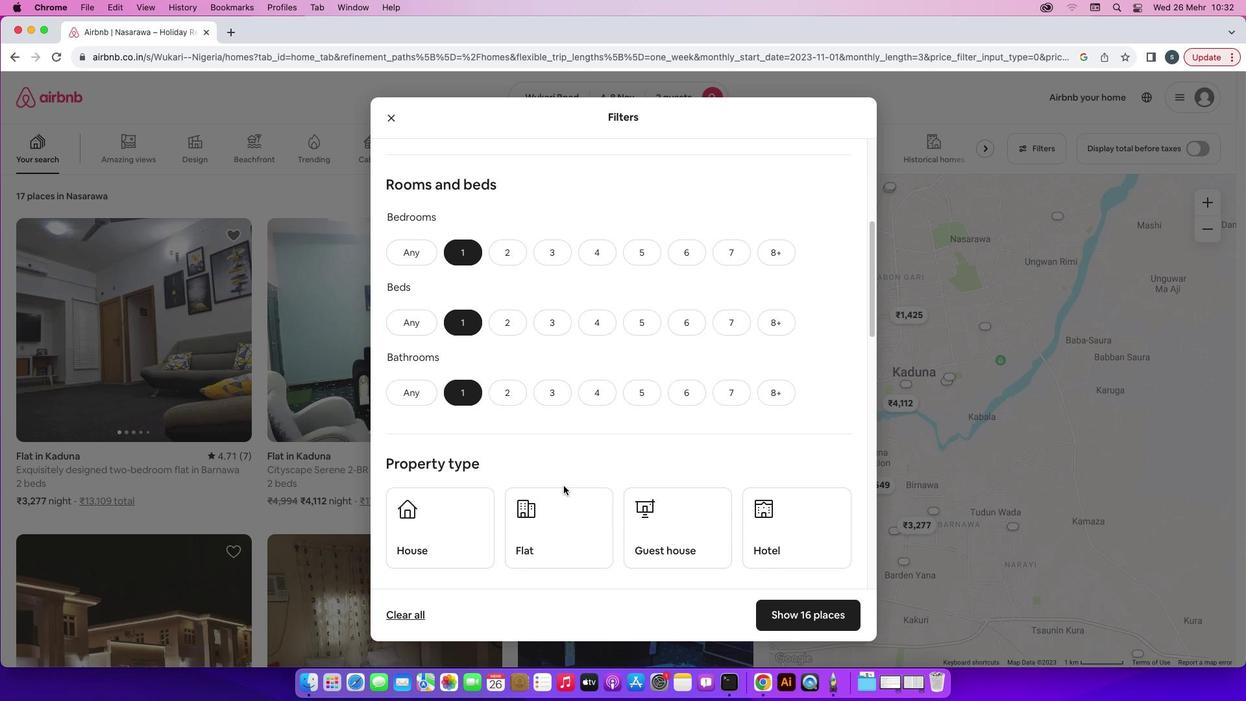 
Action: Mouse scrolled (564, 485) with delta (0, 0)
Screenshot: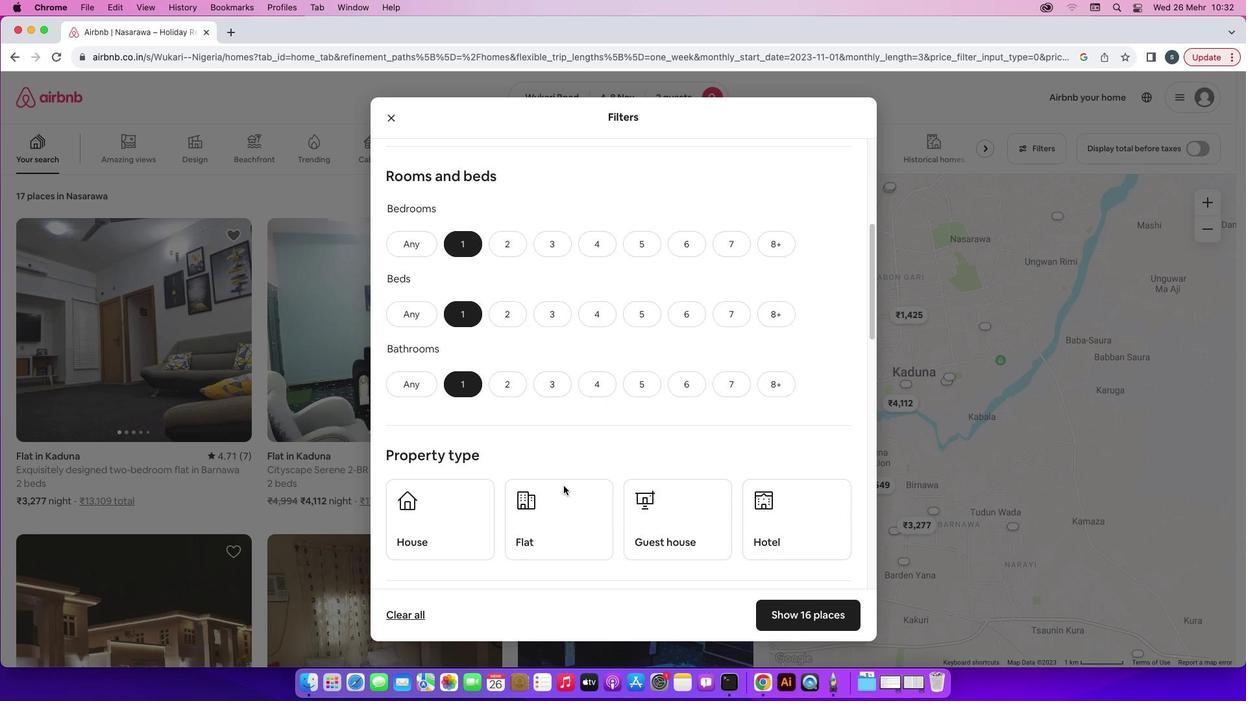 
Action: Mouse scrolled (564, 485) with delta (0, 0)
Screenshot: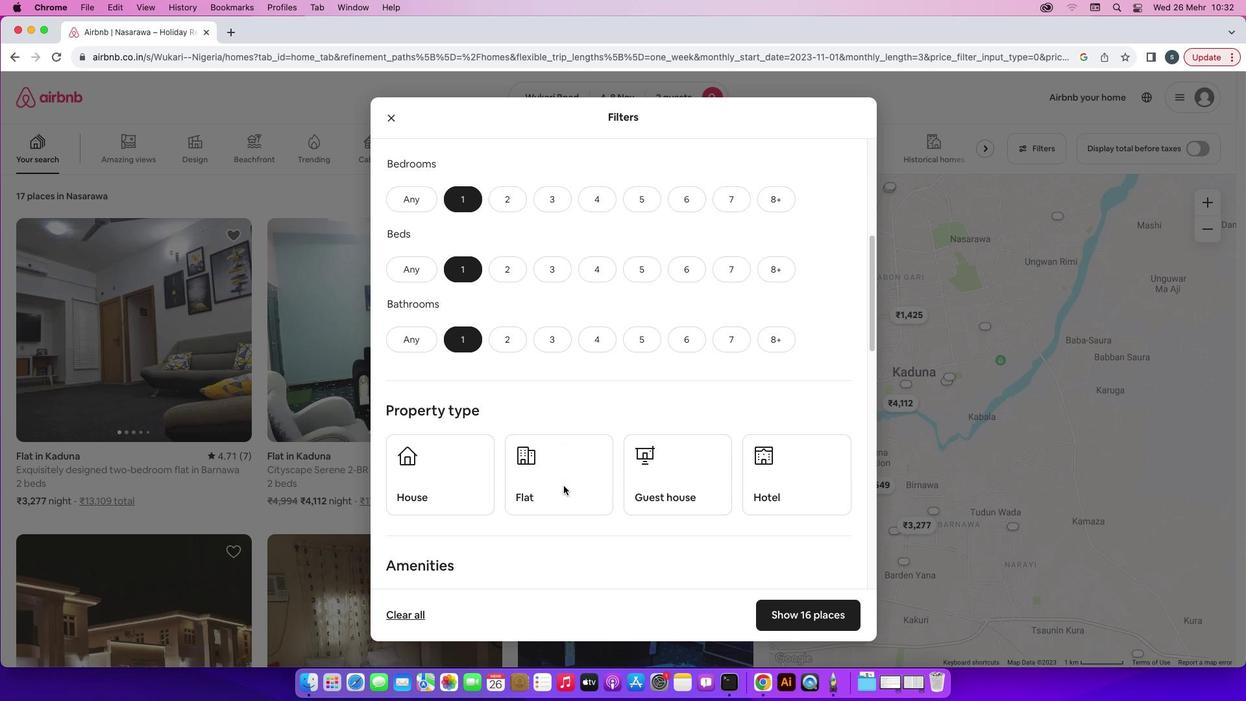 
Action: Mouse scrolled (564, 485) with delta (0, -1)
Screenshot: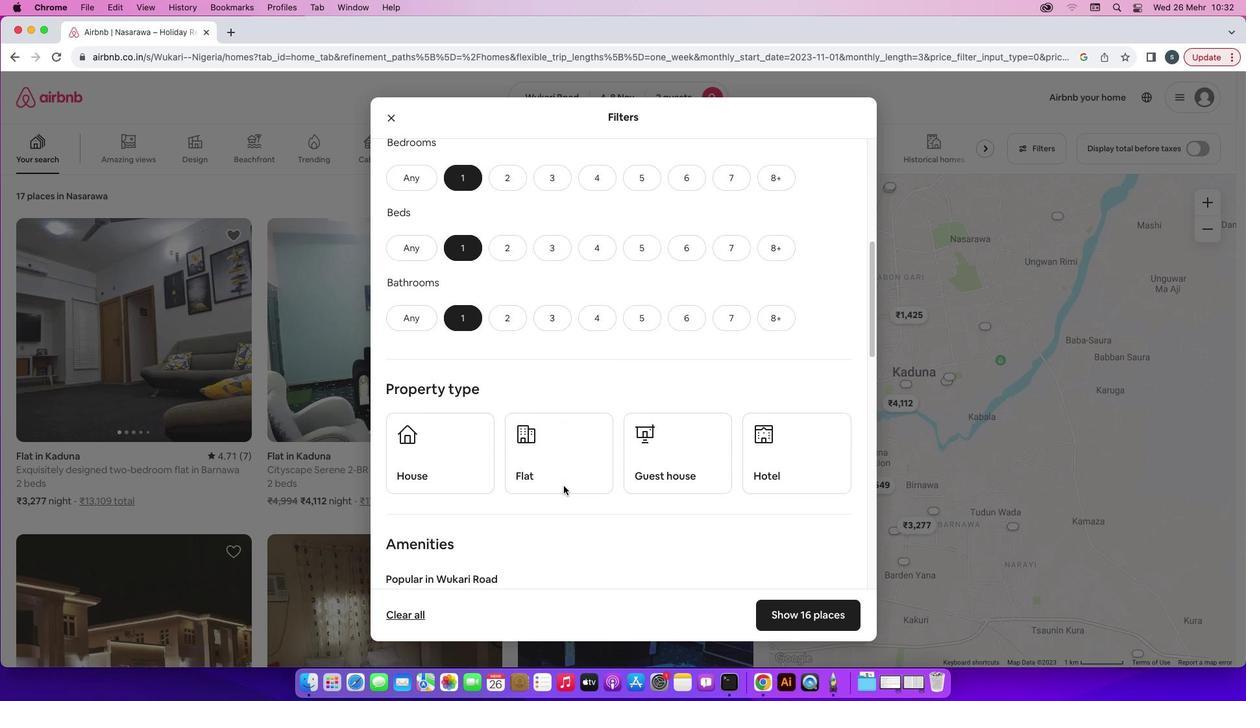 
Action: Mouse moved to (776, 446)
Screenshot: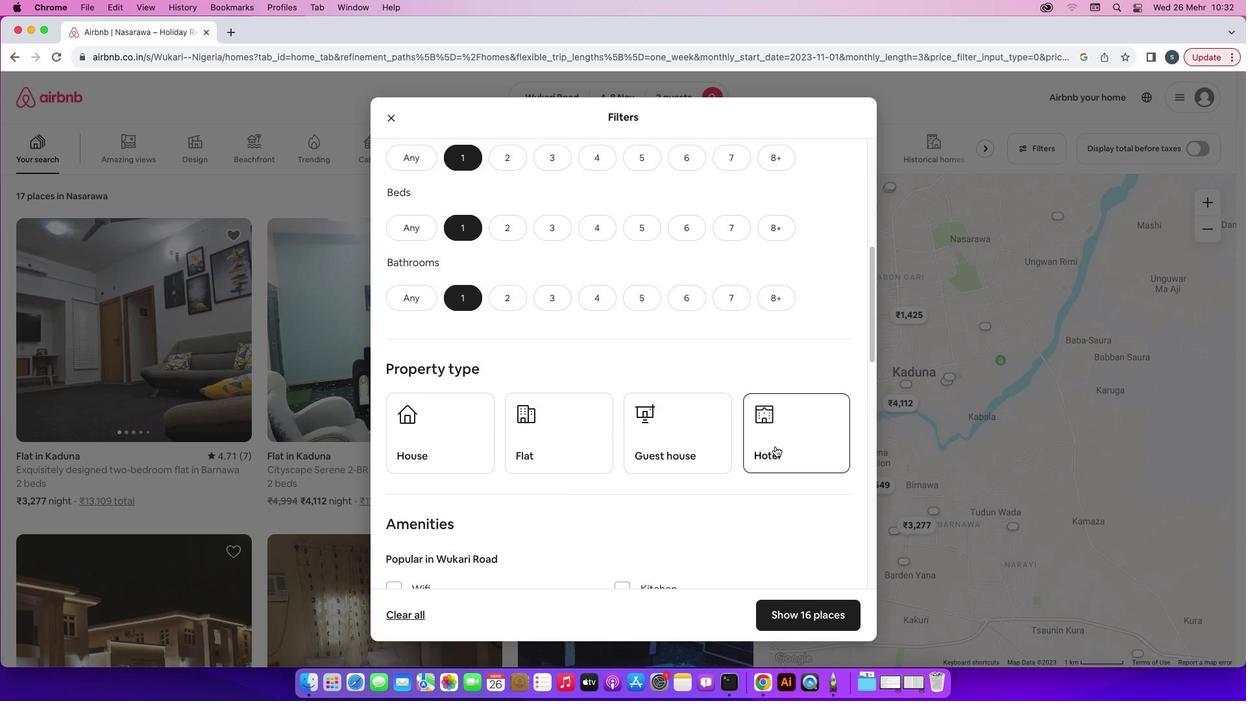 
Action: Mouse pressed left at (776, 446)
Screenshot: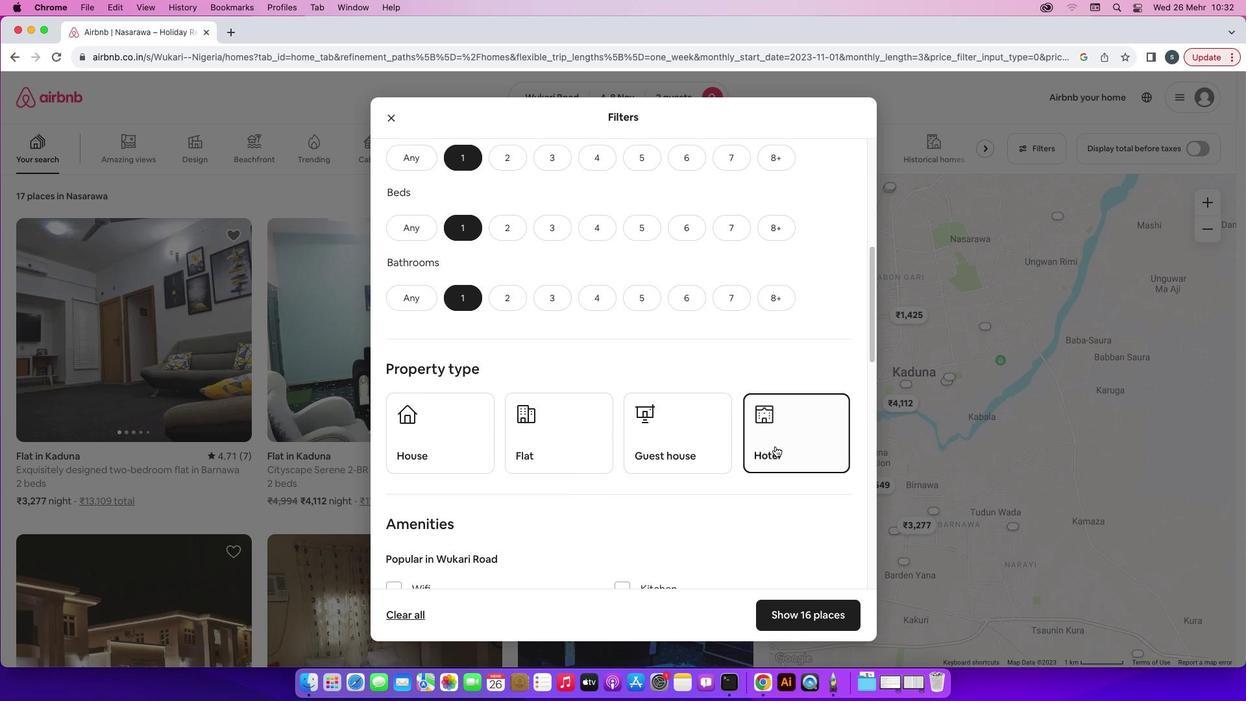 
Action: Mouse moved to (641, 490)
Screenshot: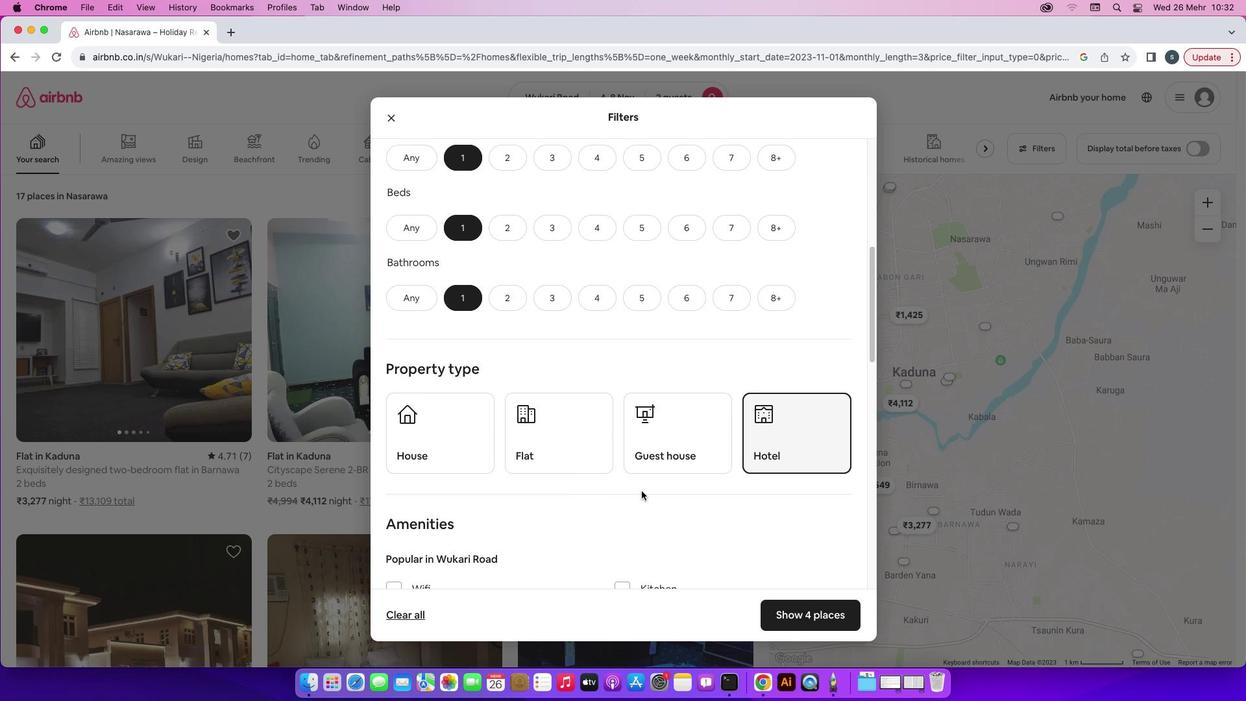 
Action: Mouse scrolled (641, 490) with delta (0, 0)
Screenshot: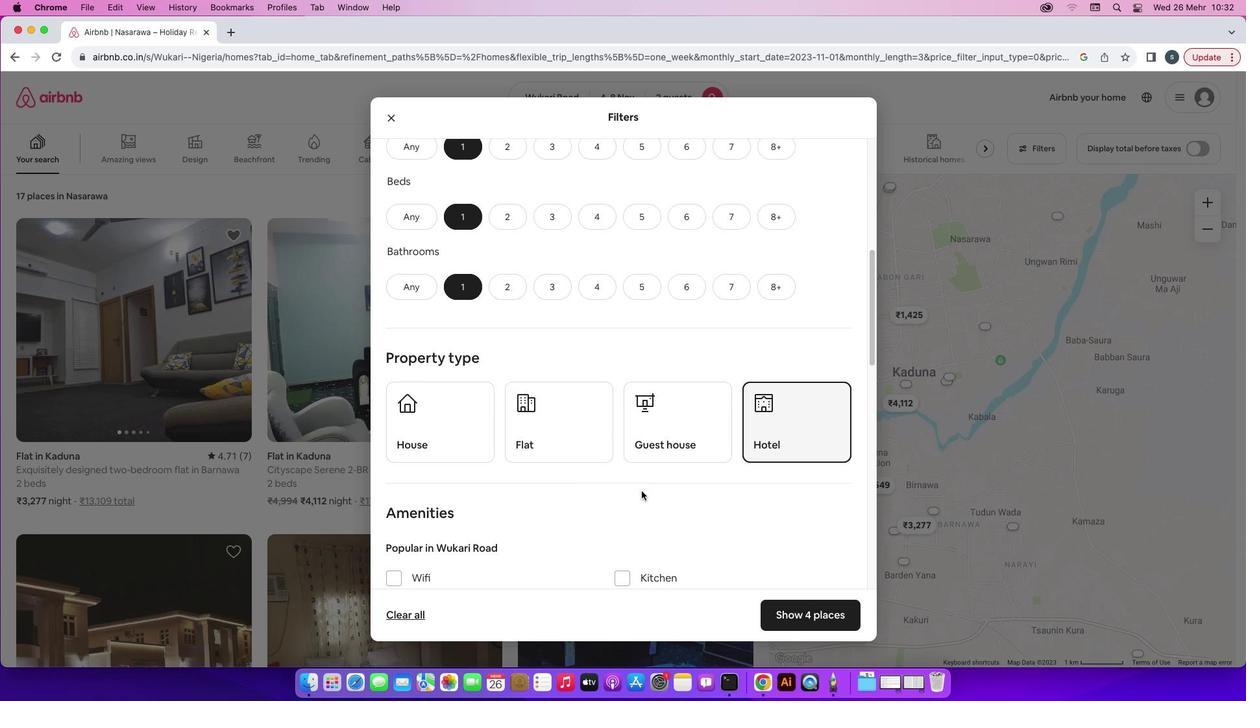 
Action: Mouse scrolled (641, 490) with delta (0, 0)
Screenshot: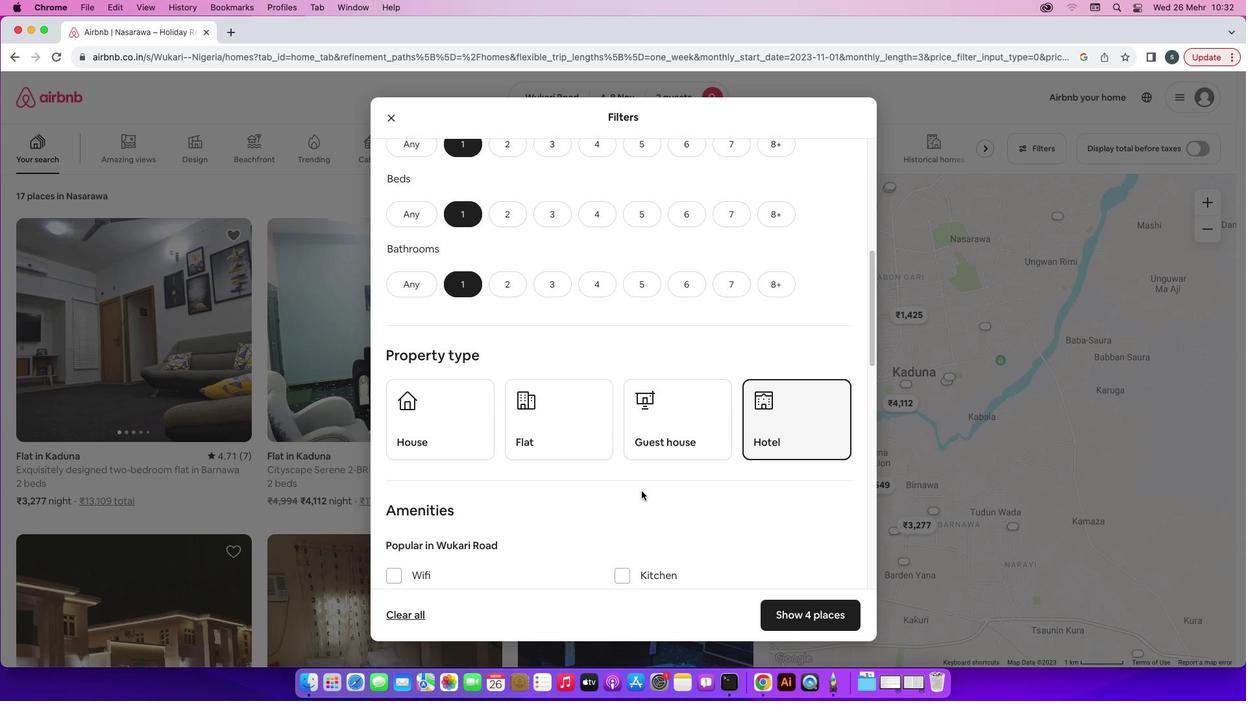 
Action: Mouse scrolled (641, 490) with delta (0, 0)
Screenshot: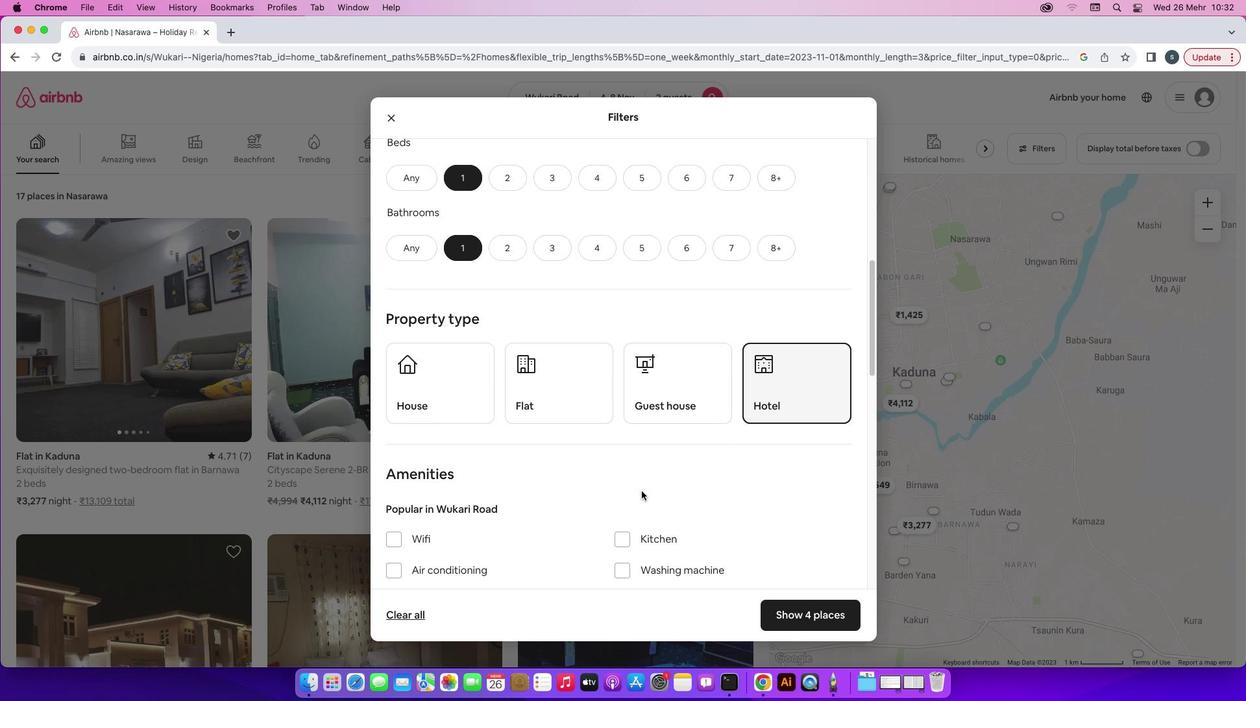 
Action: Mouse scrolled (641, 490) with delta (0, 0)
Screenshot: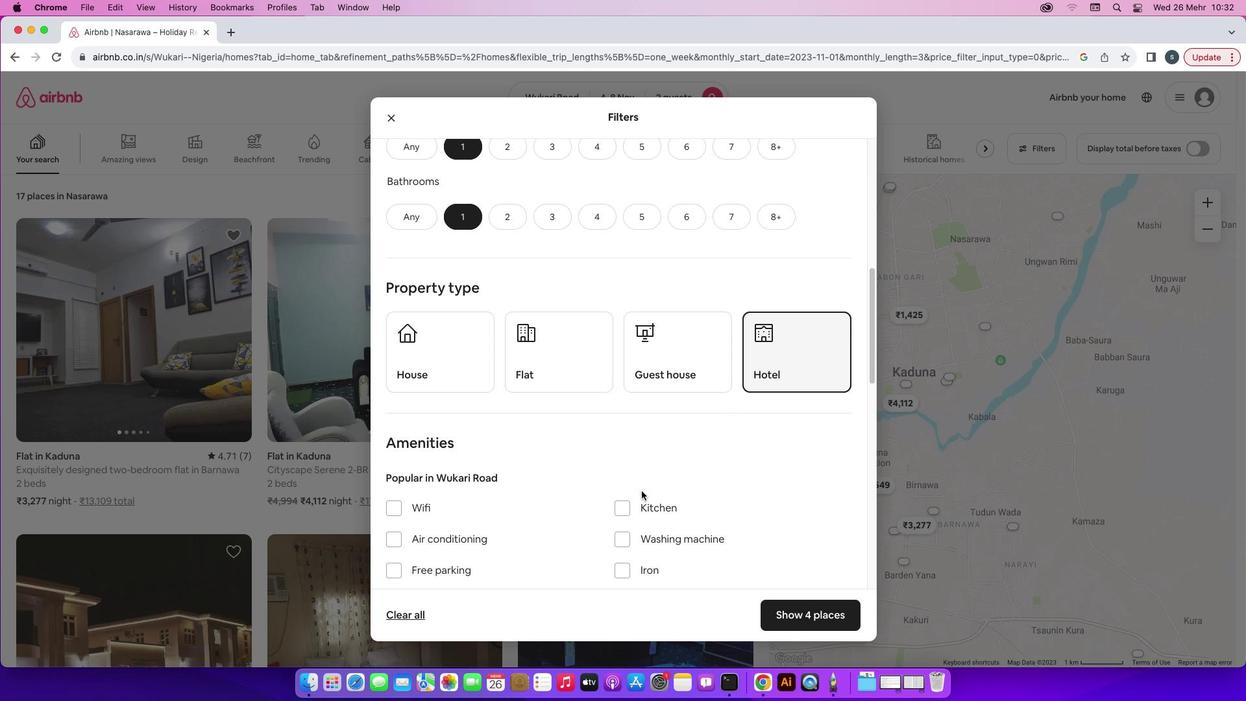 
Action: Mouse scrolled (641, 490) with delta (0, 0)
Screenshot: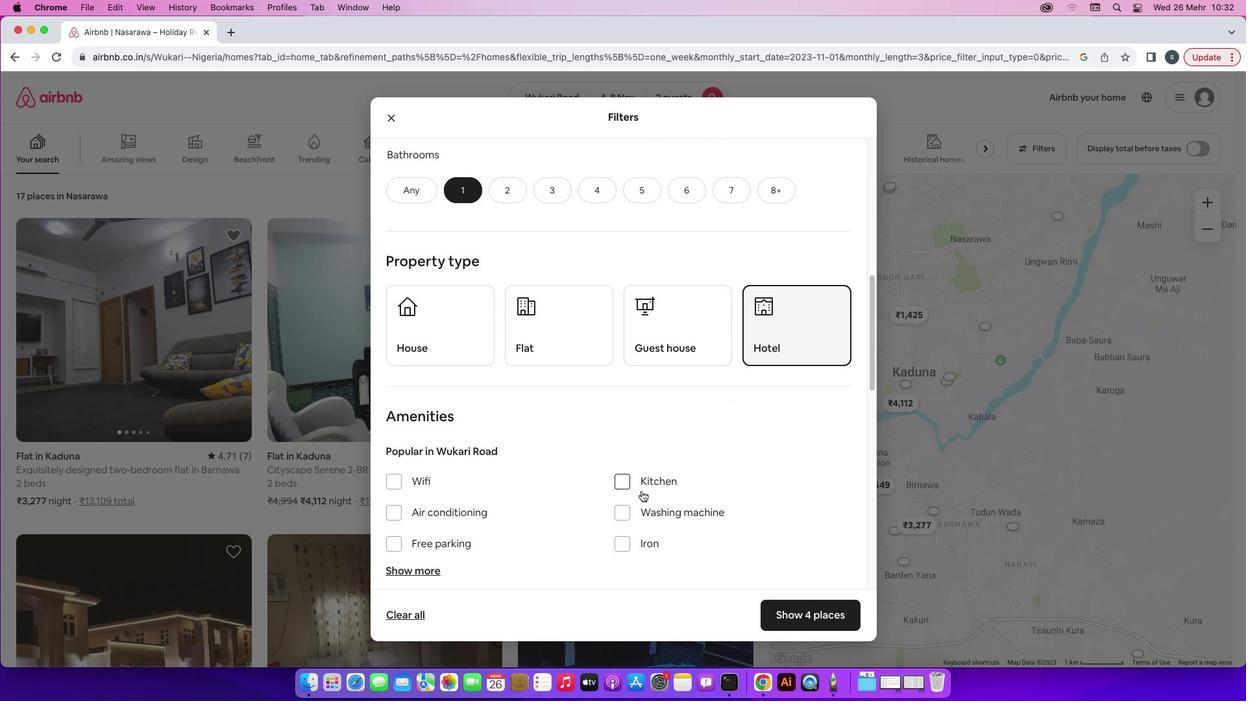 
Action: Mouse scrolled (641, 490) with delta (0, 0)
Screenshot: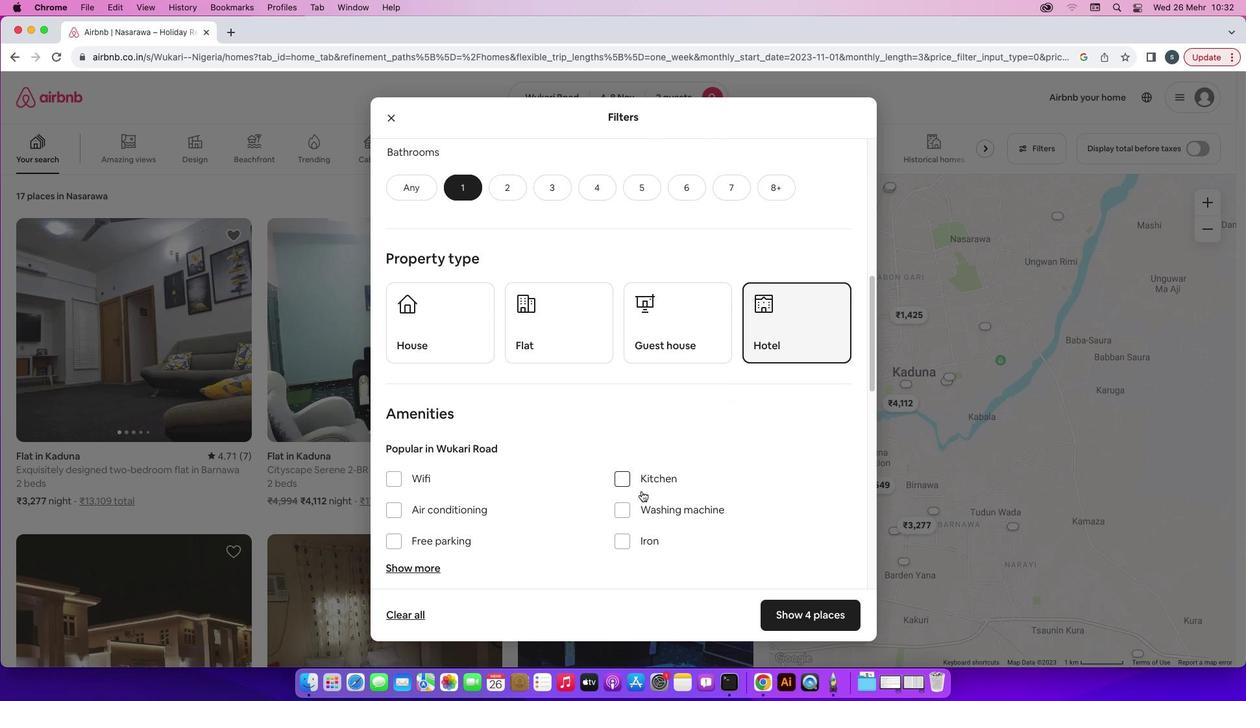 
Action: Mouse scrolled (641, 490) with delta (0, 0)
Screenshot: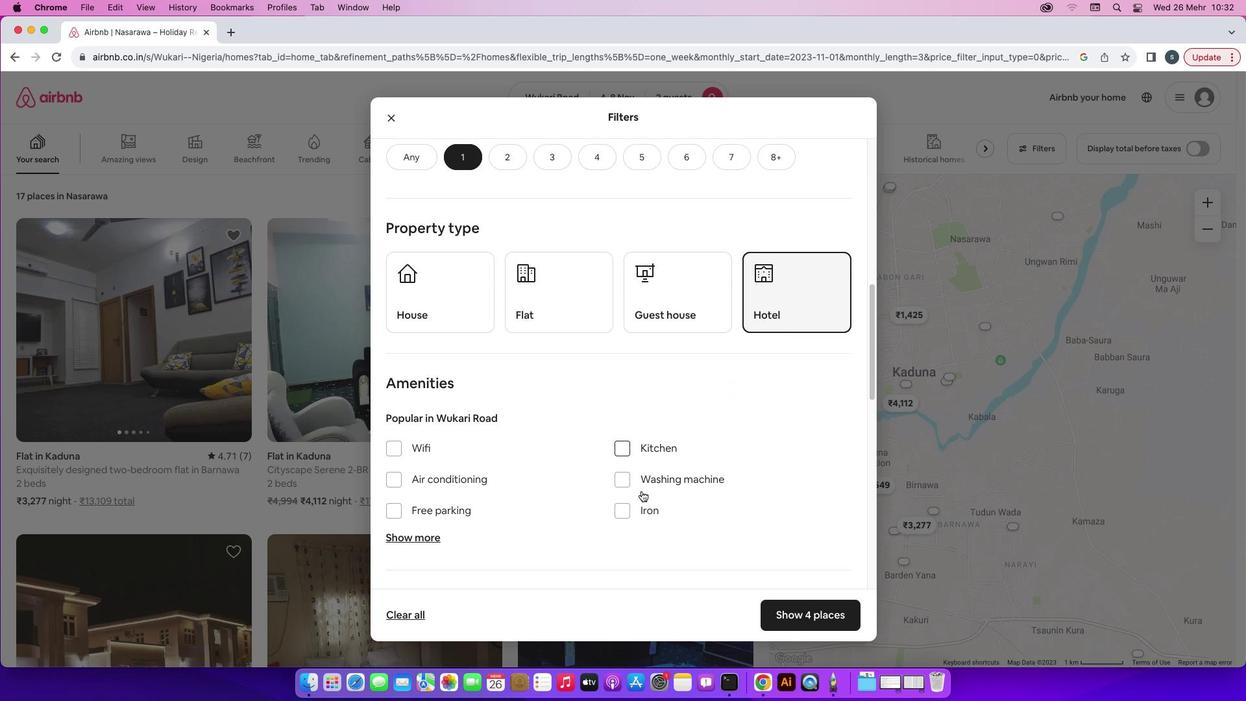 
Action: Mouse scrolled (641, 490) with delta (0, 0)
Screenshot: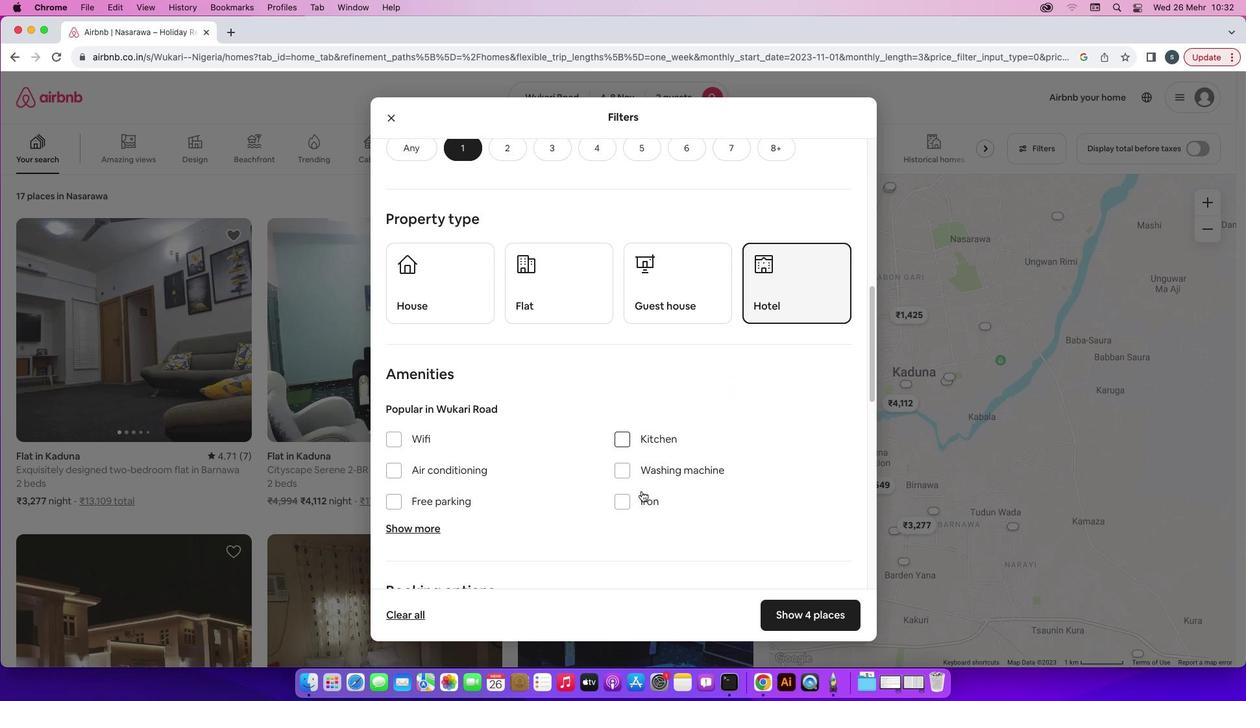 
Action: Mouse scrolled (641, 490) with delta (0, -1)
Screenshot: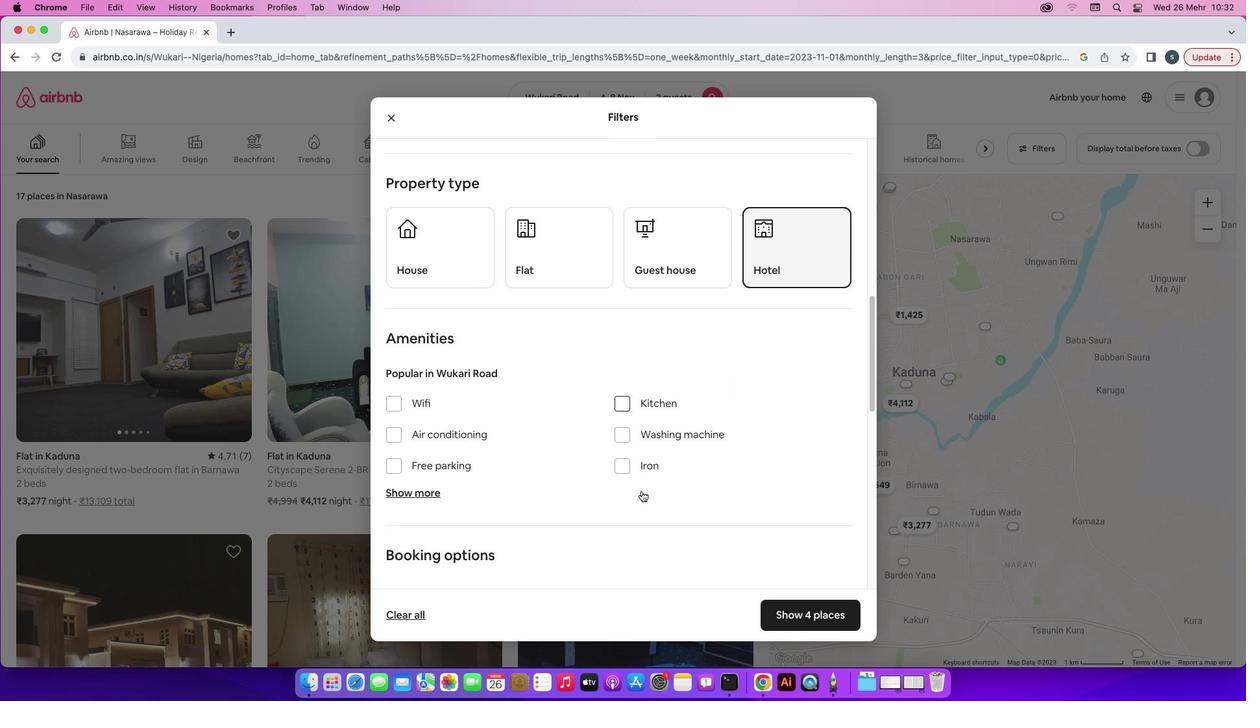 
Action: Mouse scrolled (641, 490) with delta (0, 0)
Screenshot: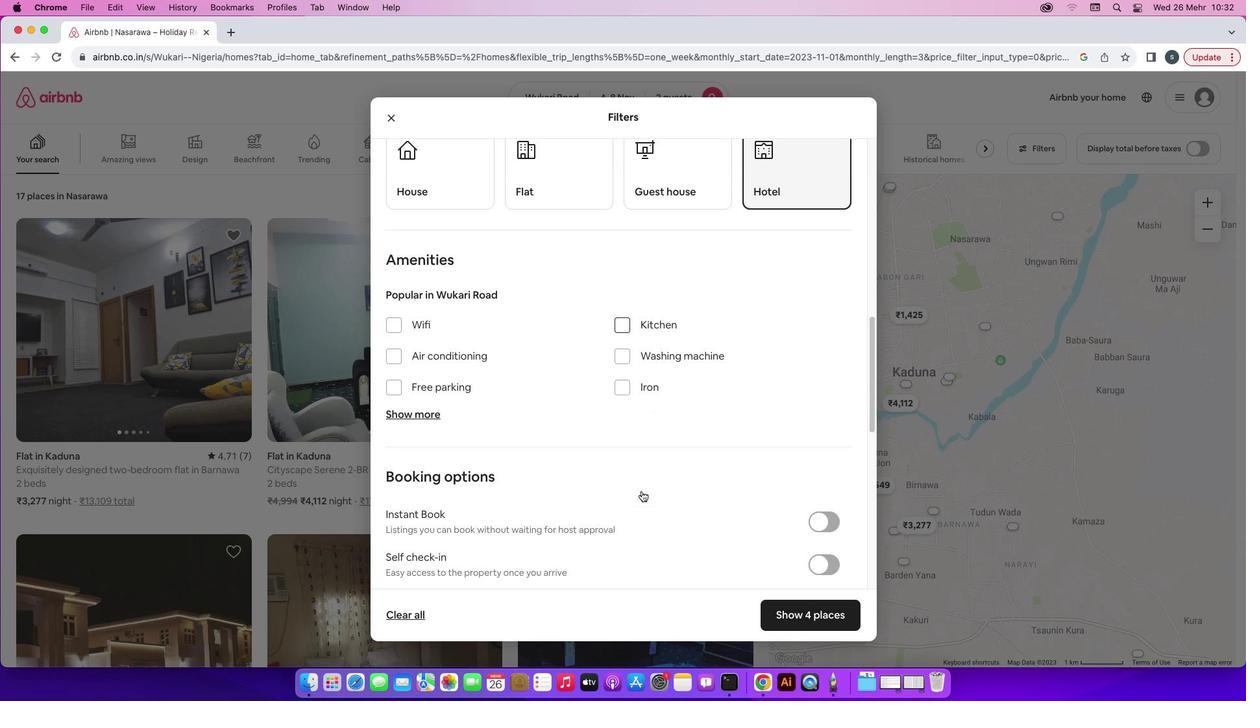 
Action: Mouse scrolled (641, 490) with delta (0, 0)
Screenshot: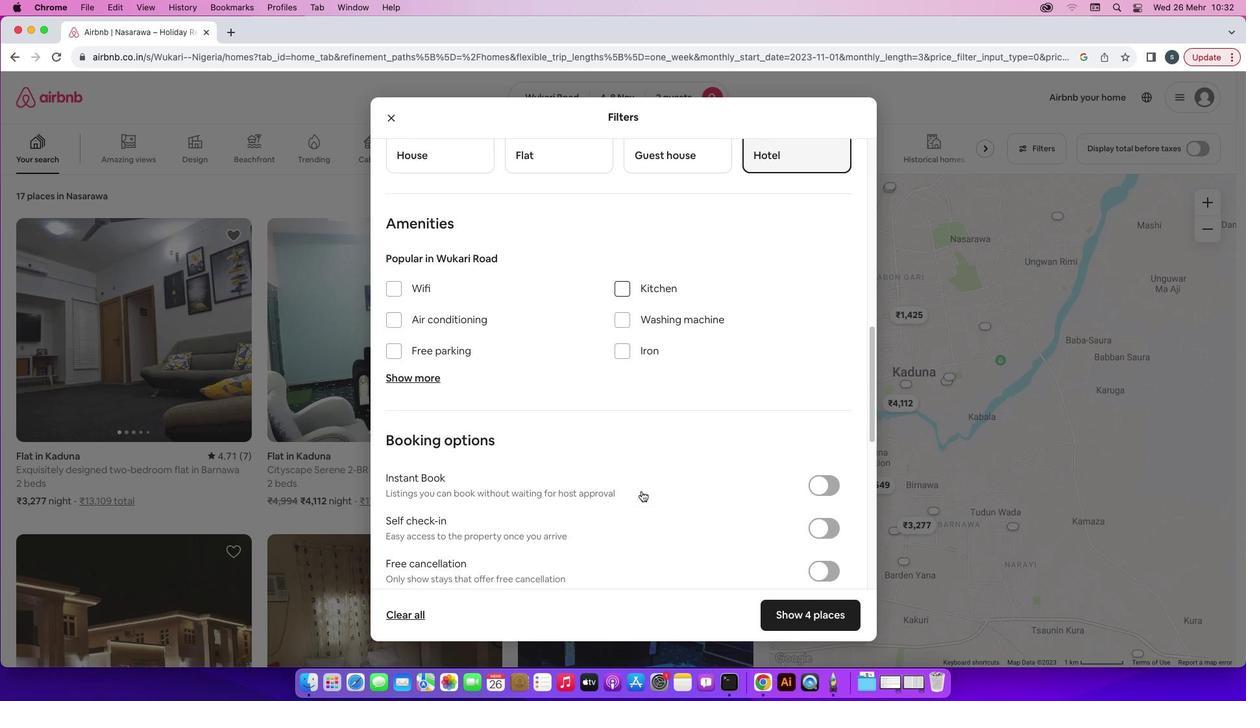 
Action: Mouse scrolled (641, 490) with delta (0, -1)
Screenshot: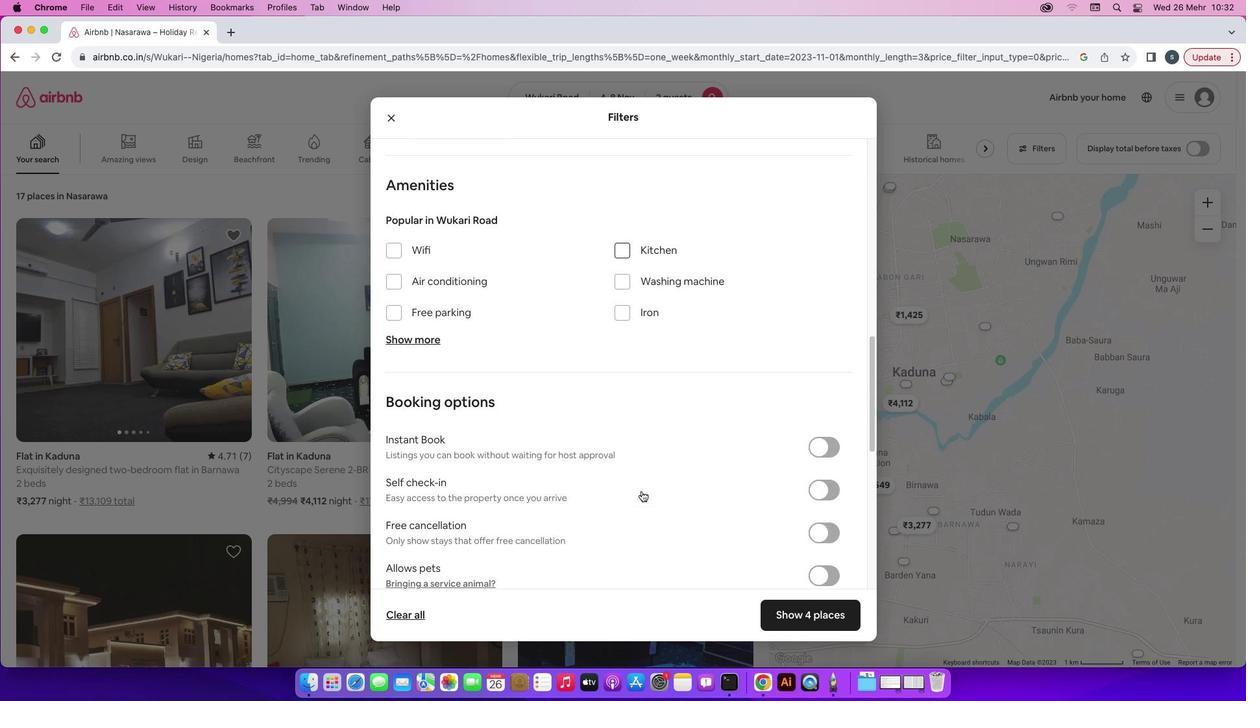 
Action: Mouse scrolled (641, 490) with delta (0, -1)
Screenshot: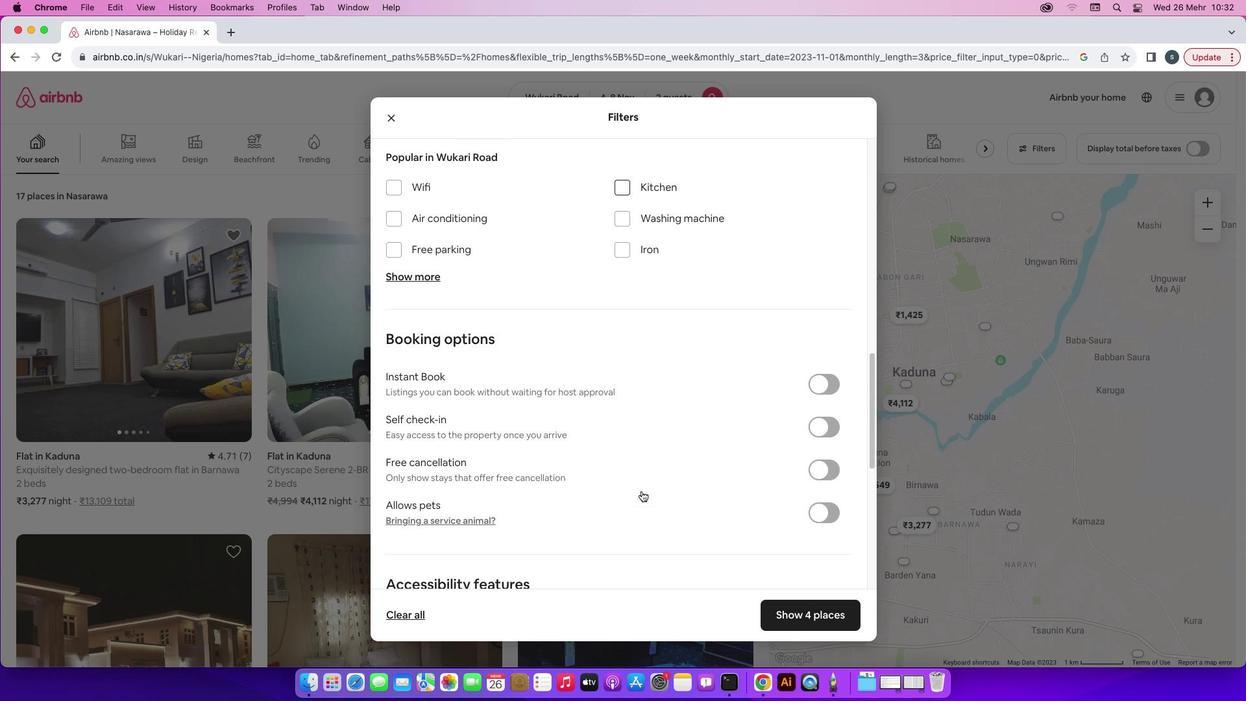
Action: Mouse moved to (818, 416)
Screenshot: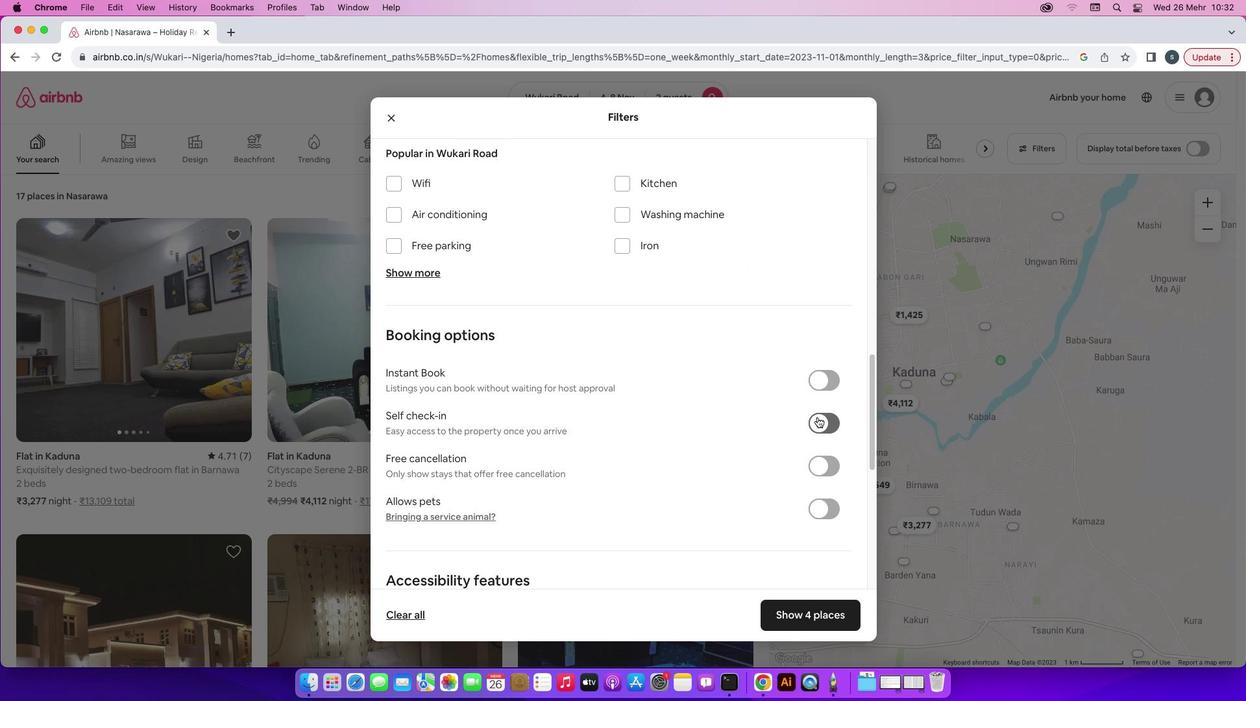 
Action: Mouse pressed left at (818, 416)
Screenshot: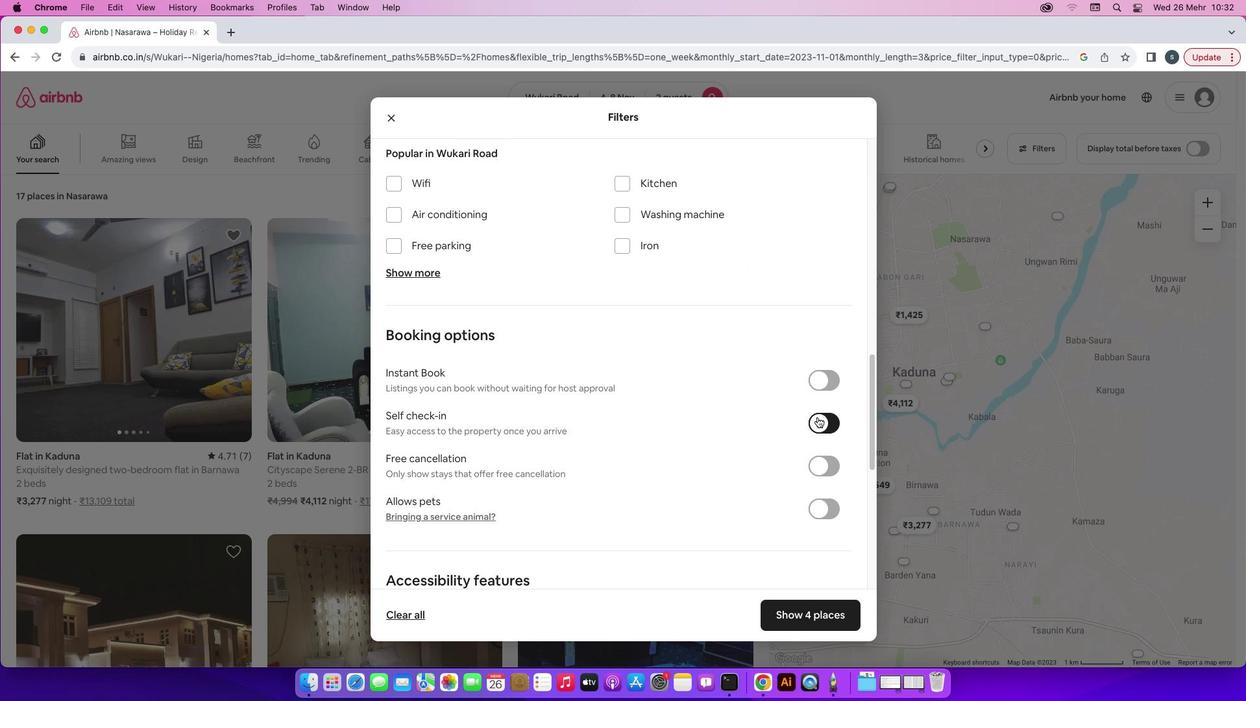 
Action: Mouse moved to (659, 484)
Screenshot: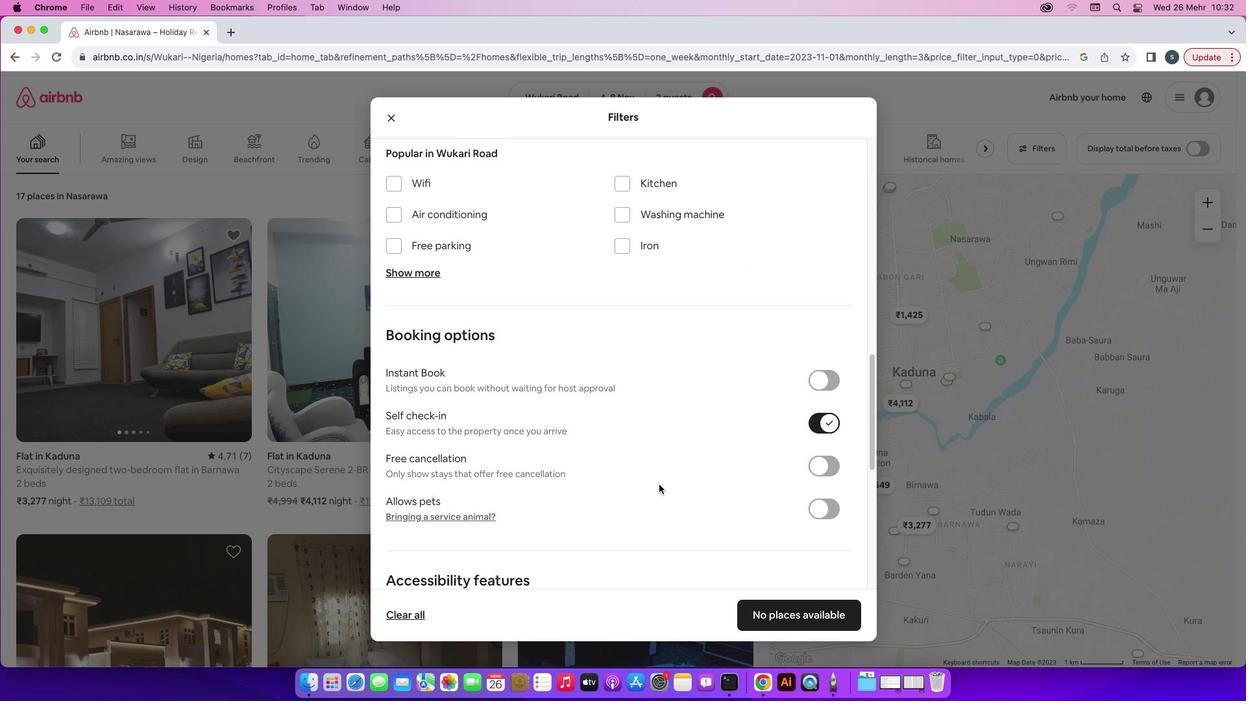 
Action: Mouse scrolled (659, 484) with delta (0, 0)
Screenshot: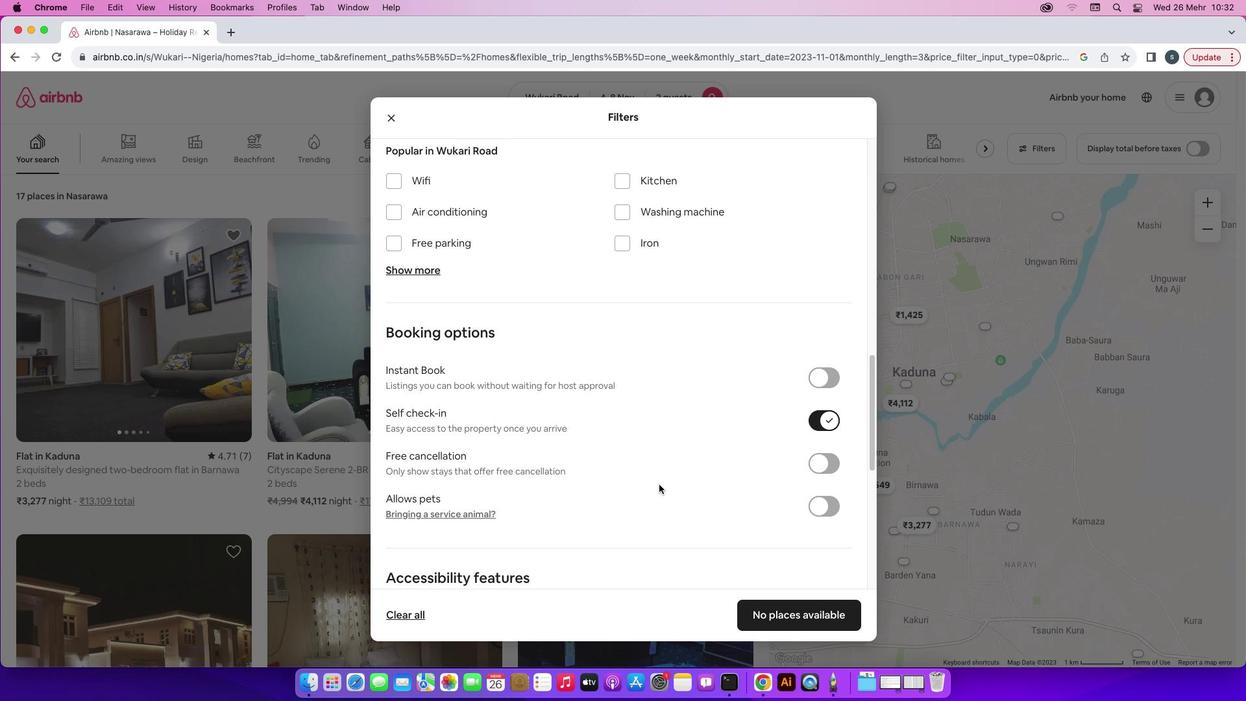 
Action: Mouse scrolled (659, 484) with delta (0, 0)
Screenshot: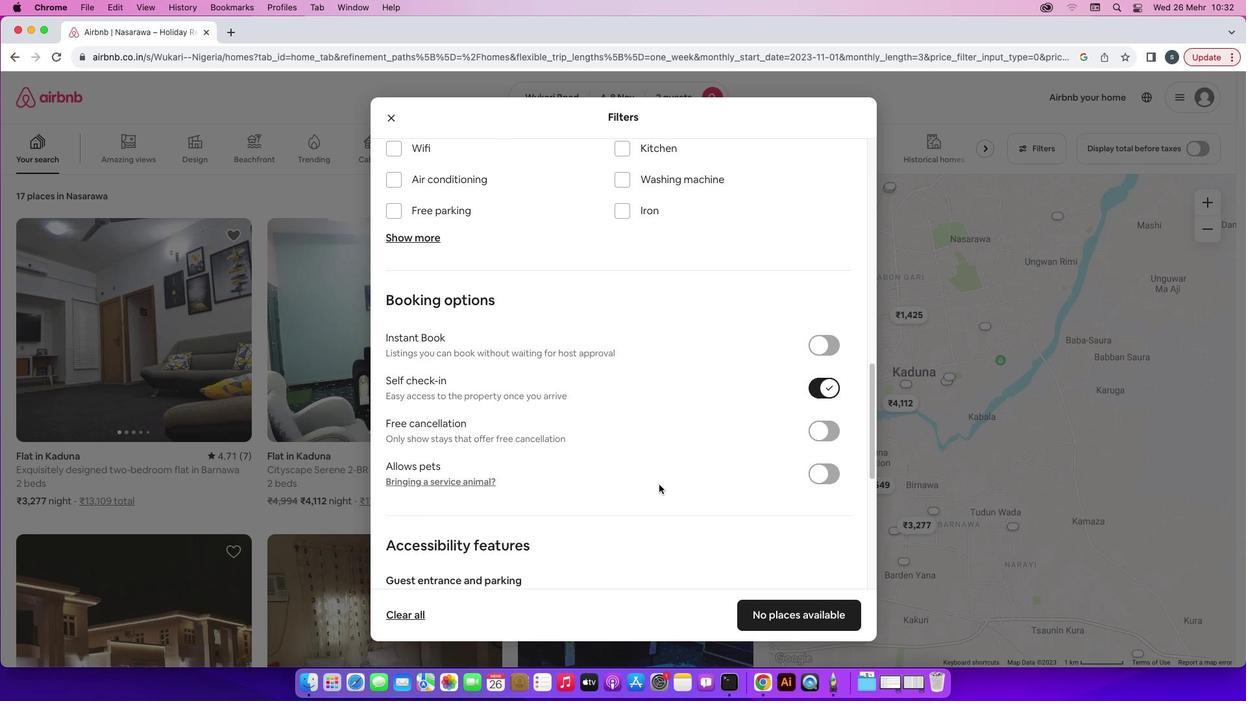 
Action: Mouse scrolled (659, 484) with delta (0, 0)
Screenshot: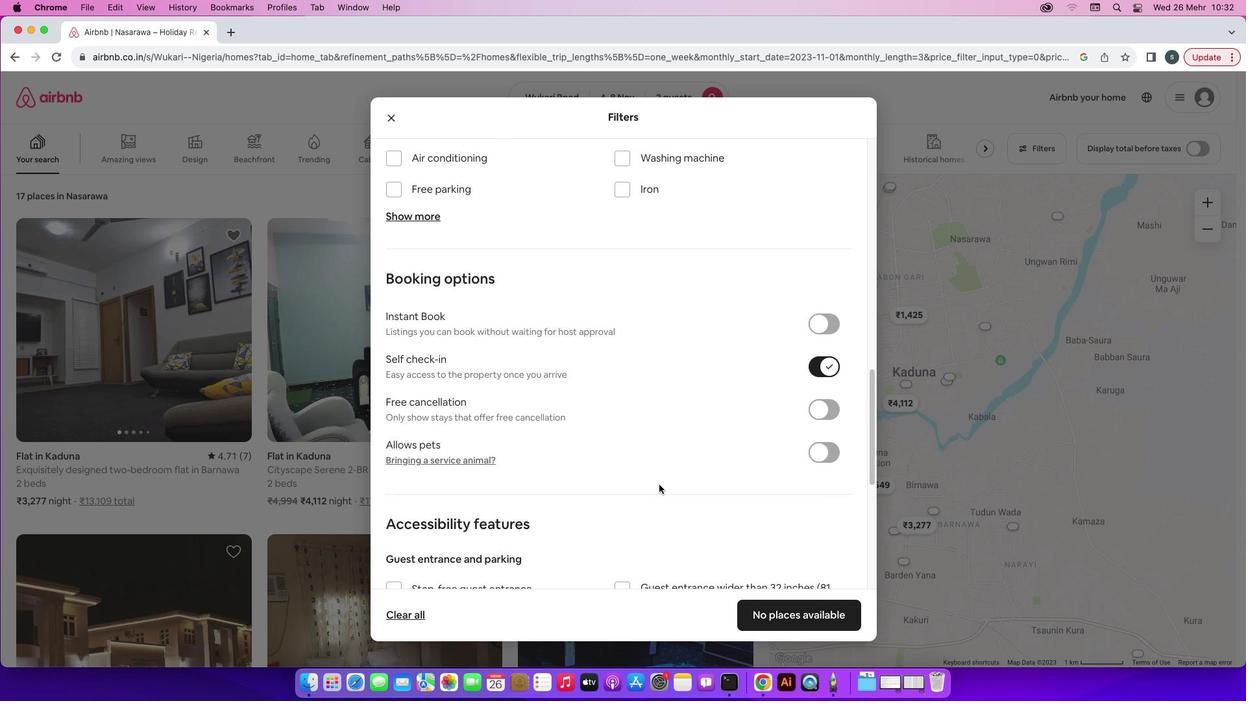 
Action: Mouse scrolled (659, 484) with delta (0, -1)
Screenshot: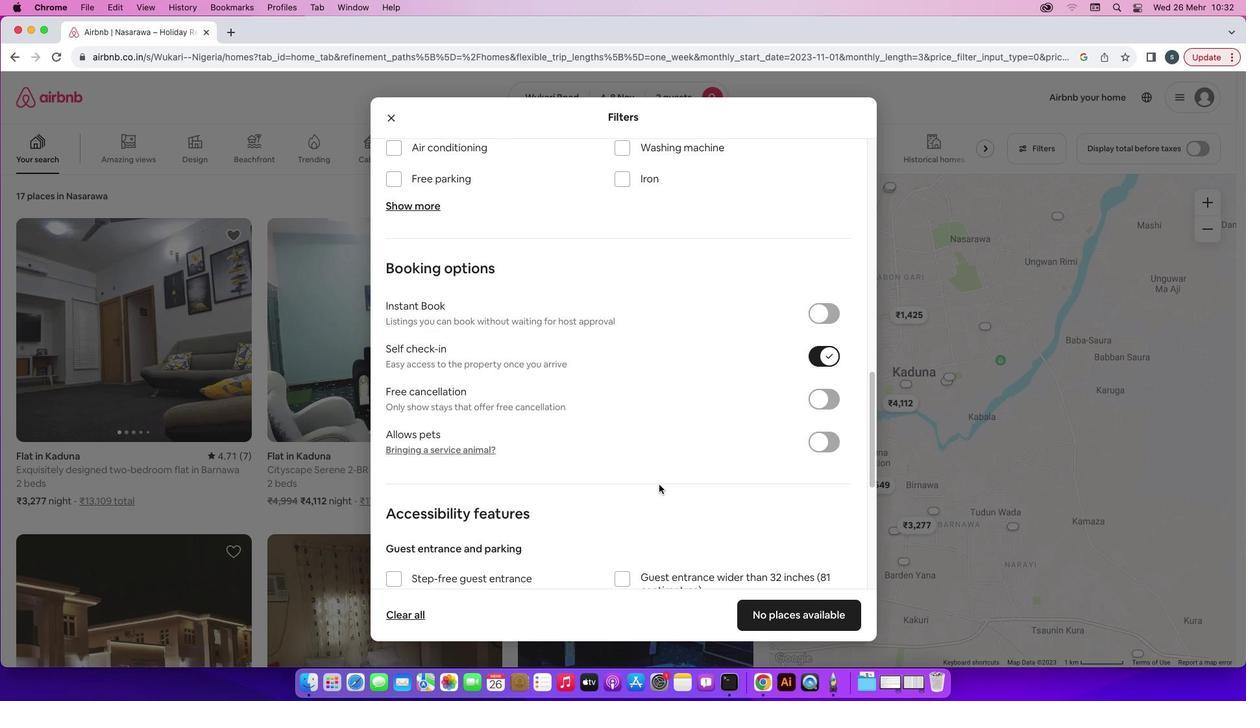 
Action: Mouse scrolled (659, 484) with delta (0, 0)
Screenshot: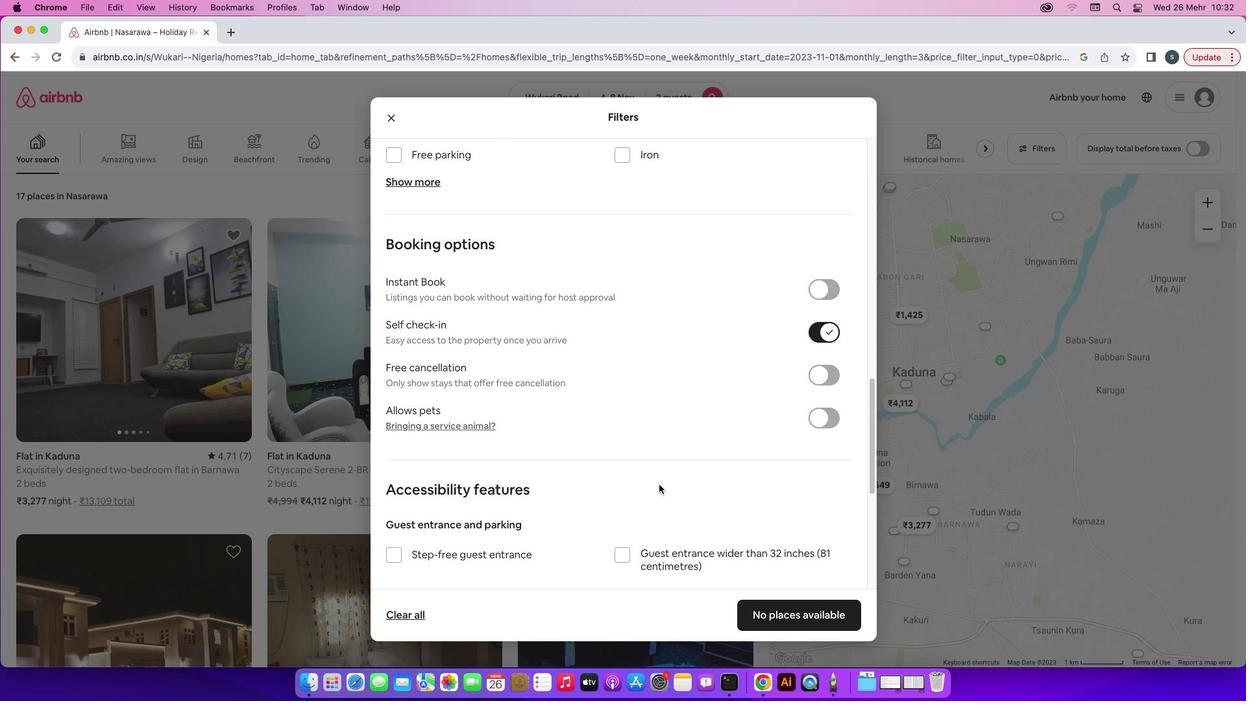 
Action: Mouse scrolled (659, 484) with delta (0, 0)
Screenshot: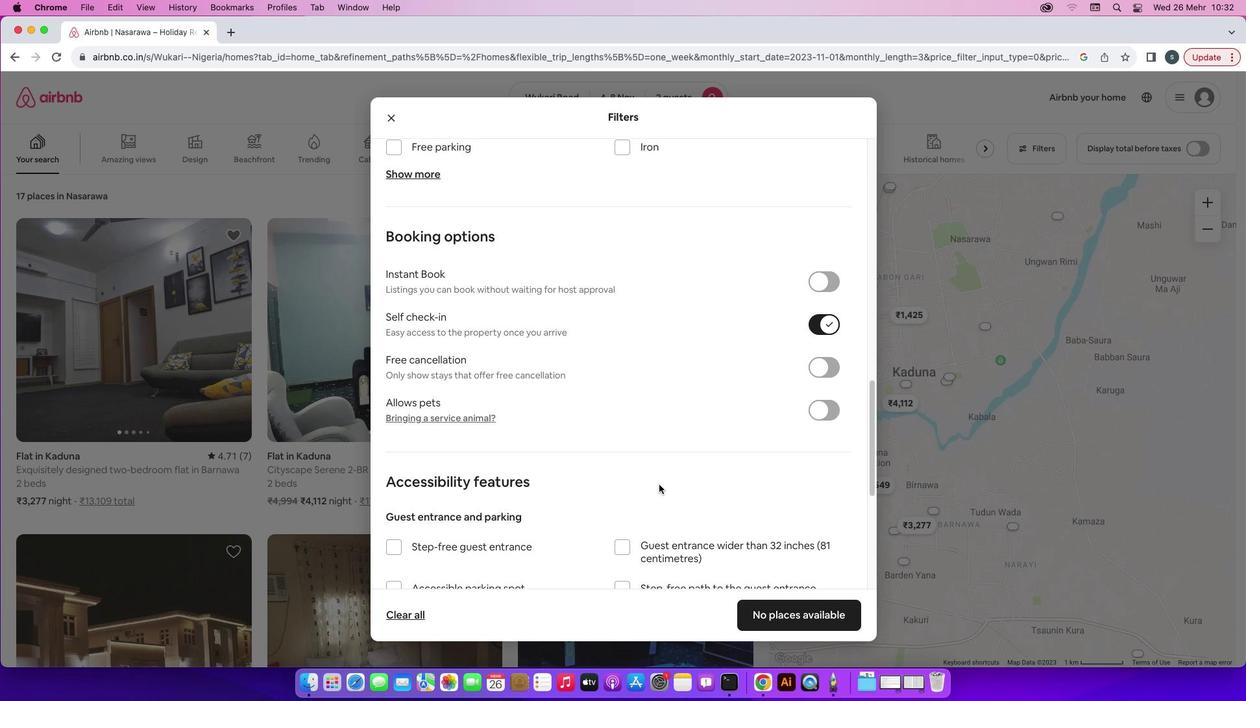 
Action: Mouse scrolled (659, 484) with delta (0, 0)
Screenshot: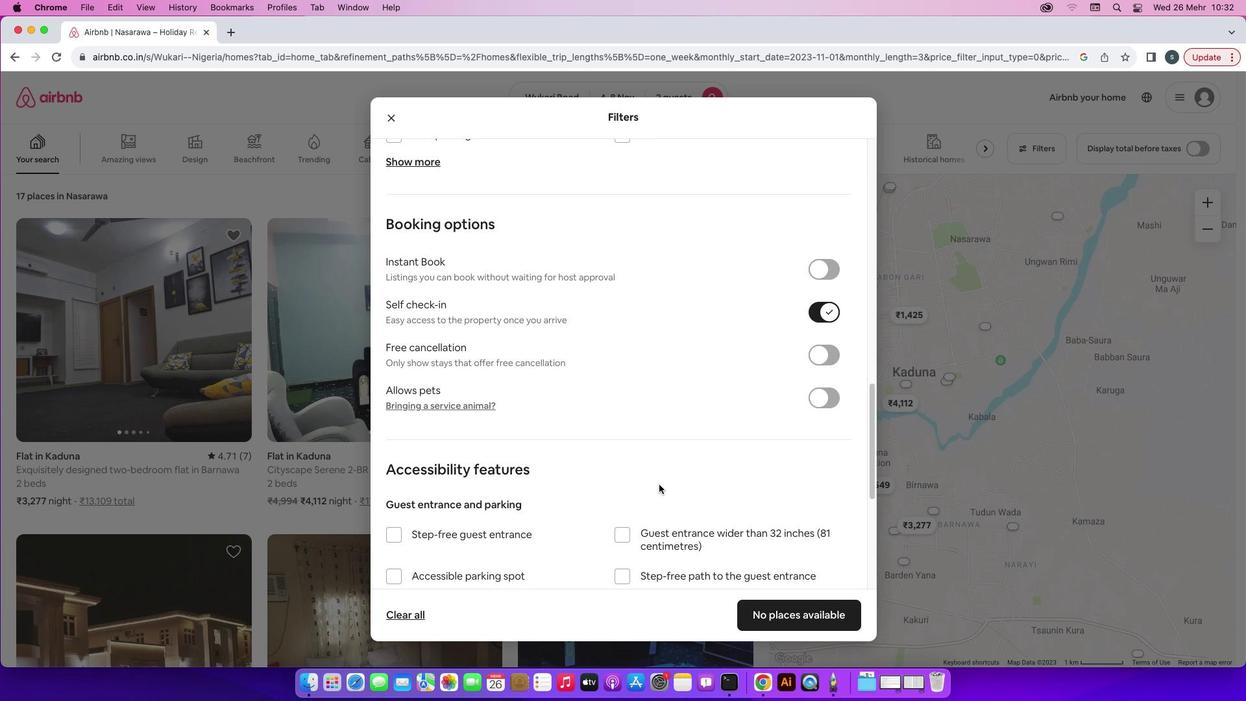 
Action: Mouse scrolled (659, 484) with delta (0, 0)
Screenshot: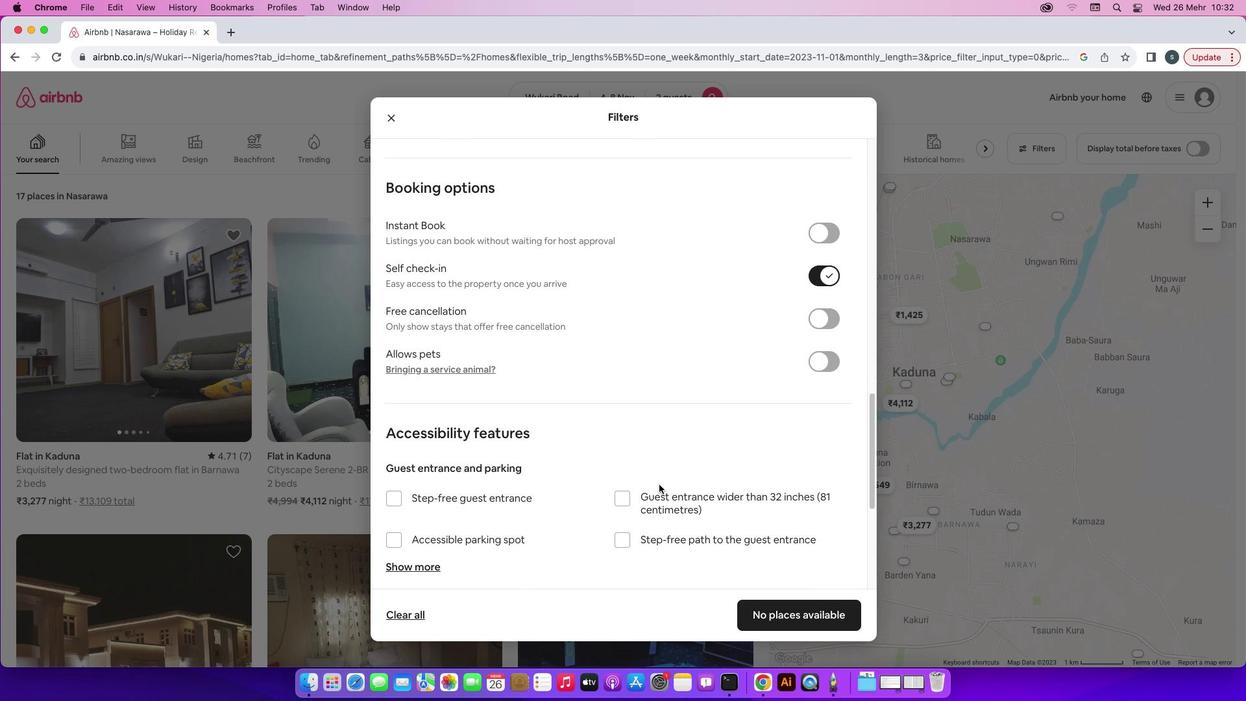 
Action: Mouse scrolled (659, 484) with delta (0, 0)
Screenshot: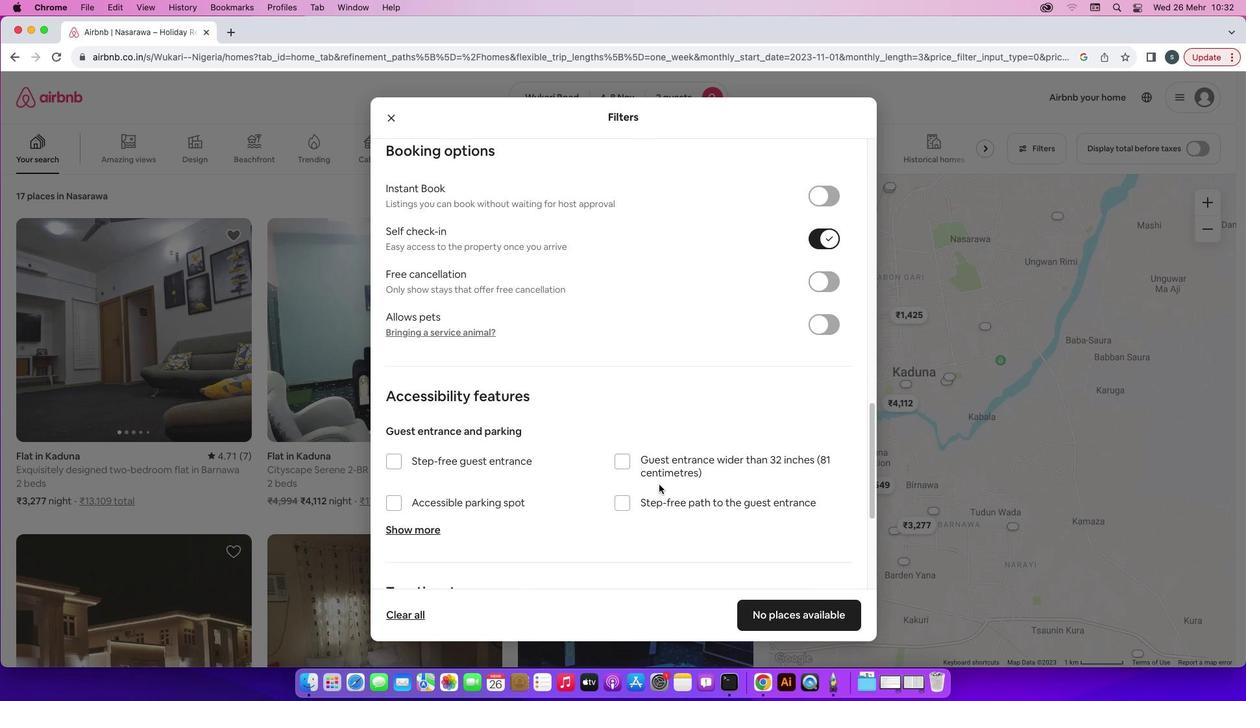 
Action: Mouse scrolled (659, 484) with delta (0, 0)
Screenshot: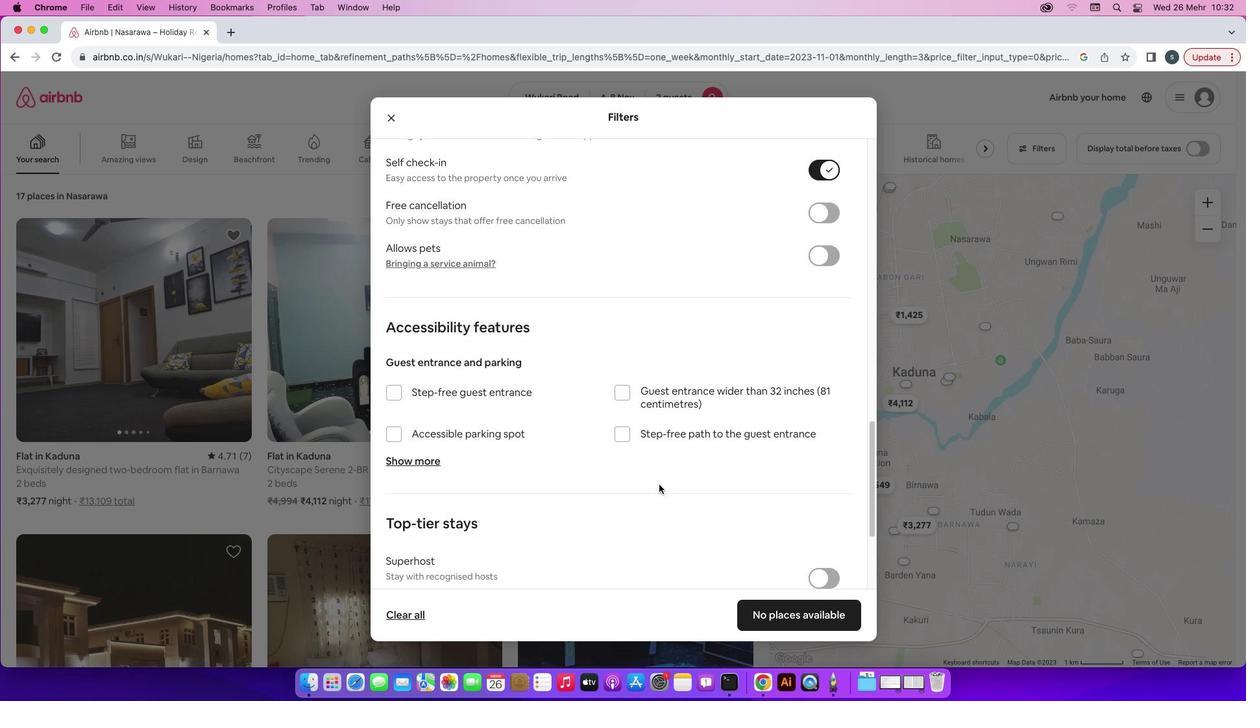 
Action: Mouse scrolled (659, 484) with delta (0, 0)
Screenshot: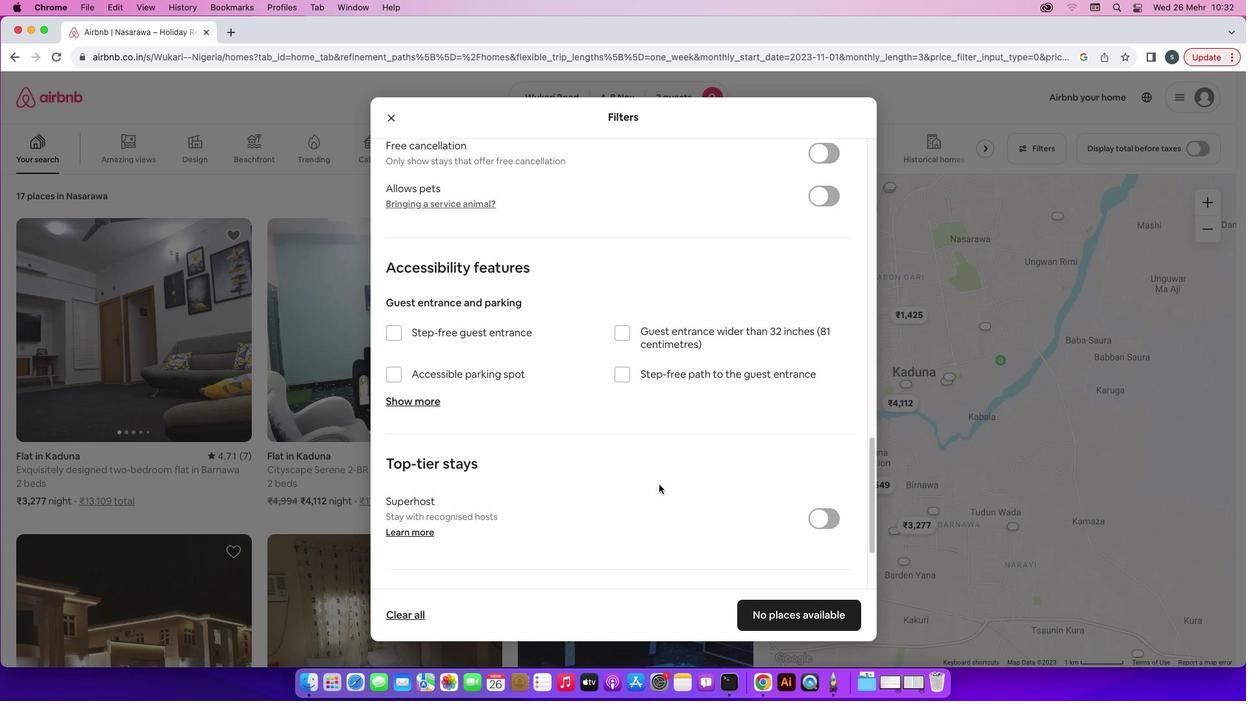 
Action: Mouse scrolled (659, 484) with delta (0, -1)
Screenshot: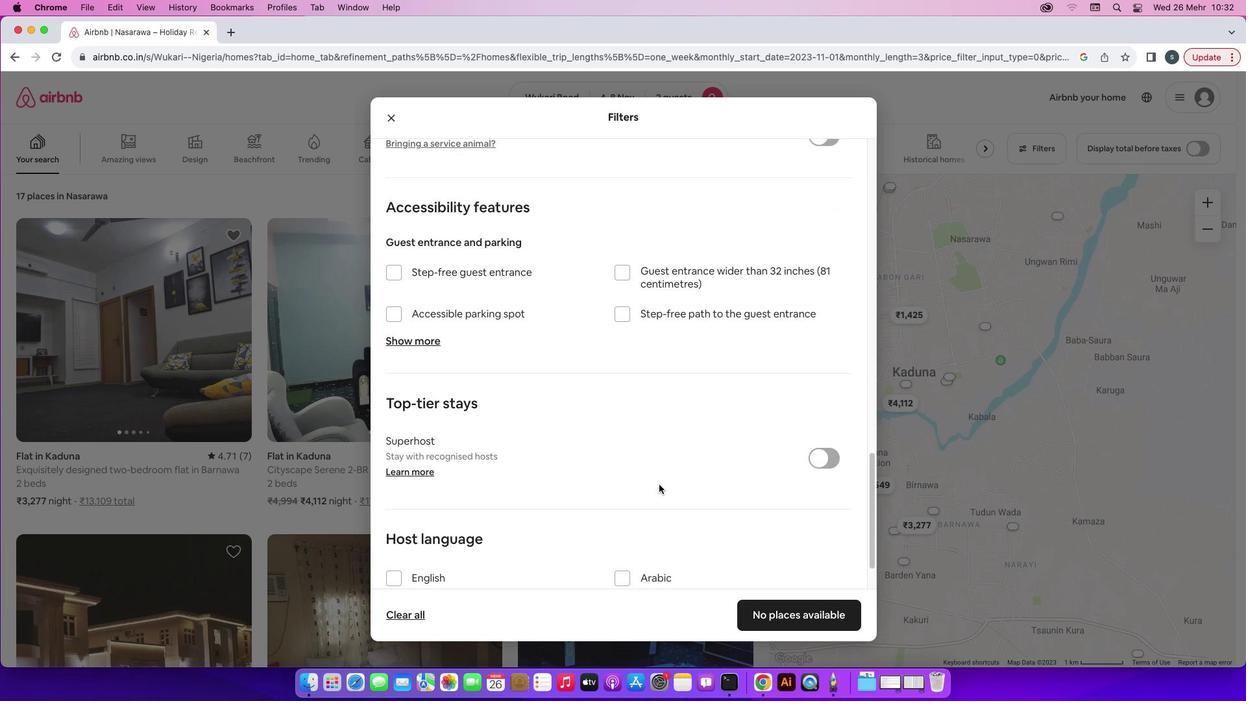 
Action: Mouse scrolled (659, 484) with delta (0, -2)
Screenshot: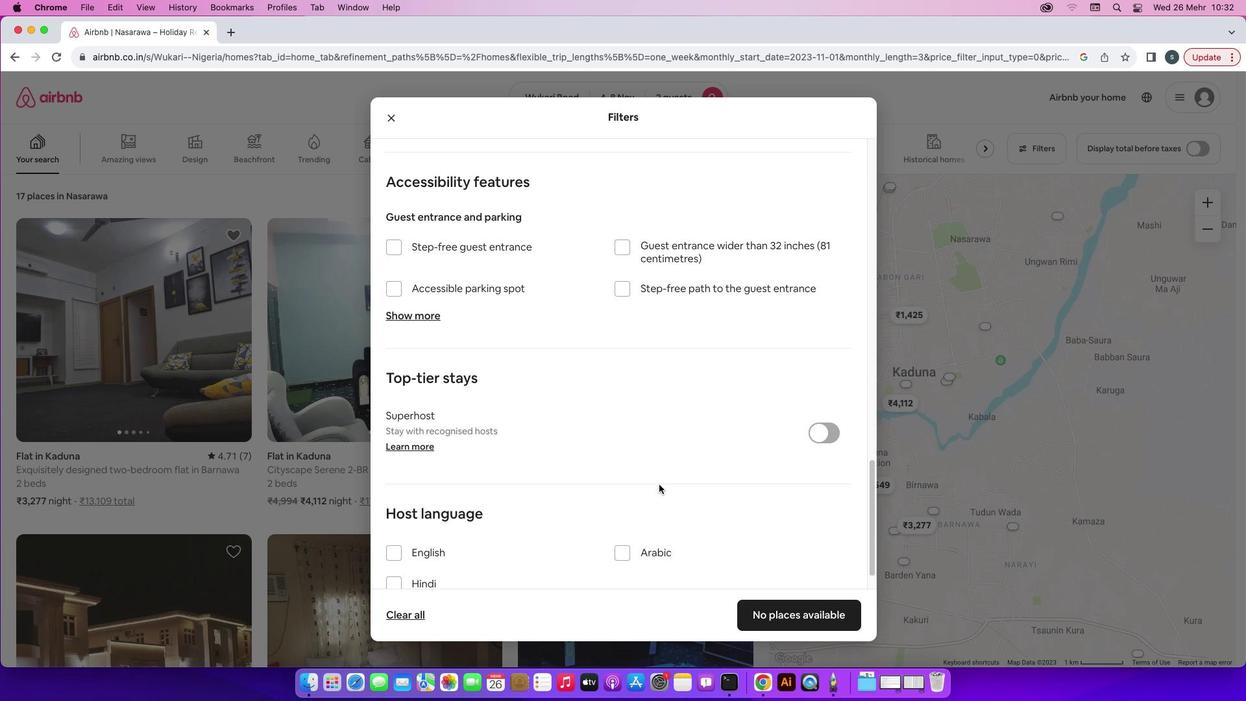 
Action: Mouse scrolled (659, 484) with delta (0, -3)
Screenshot: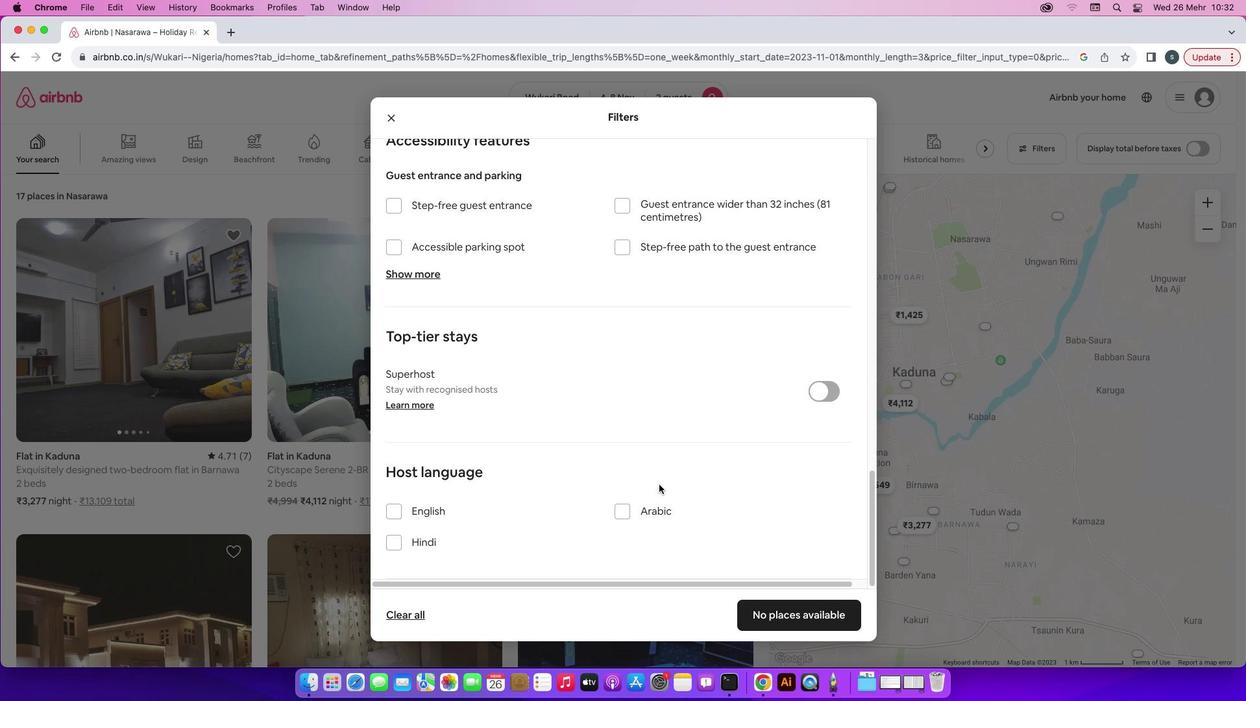 
Action: Mouse moved to (783, 613)
Screenshot: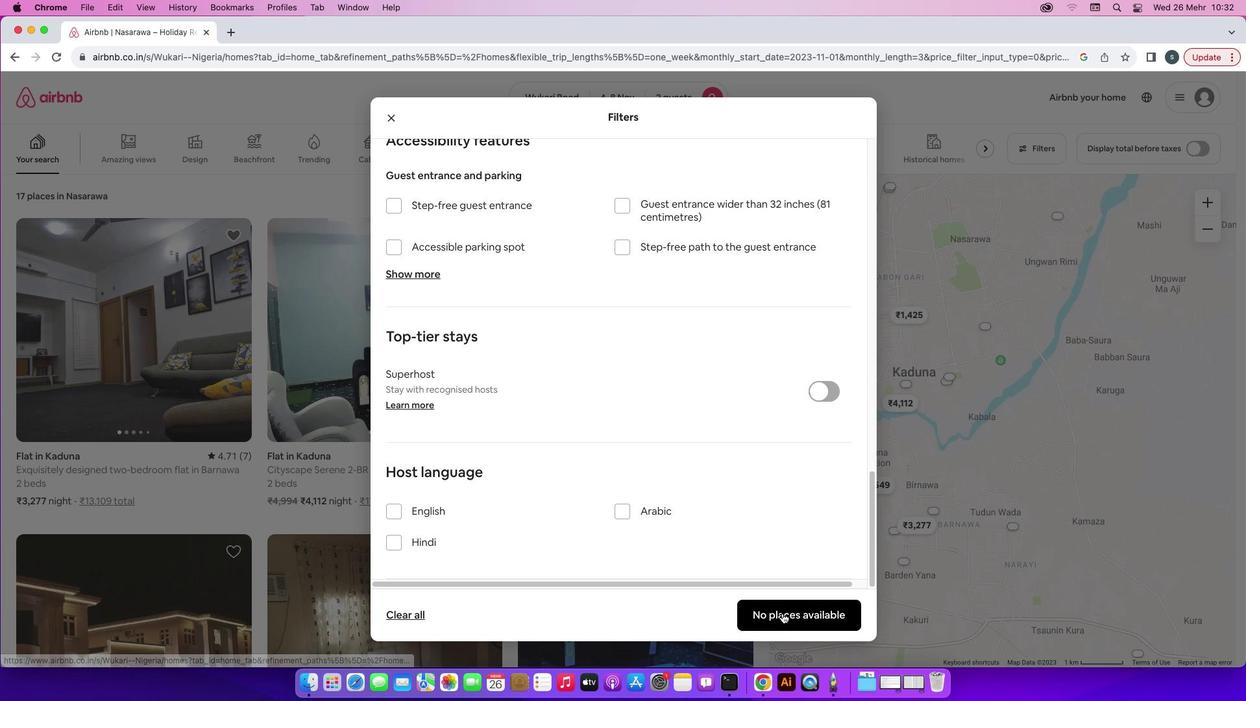 
Action: Mouse pressed left at (783, 613)
Screenshot: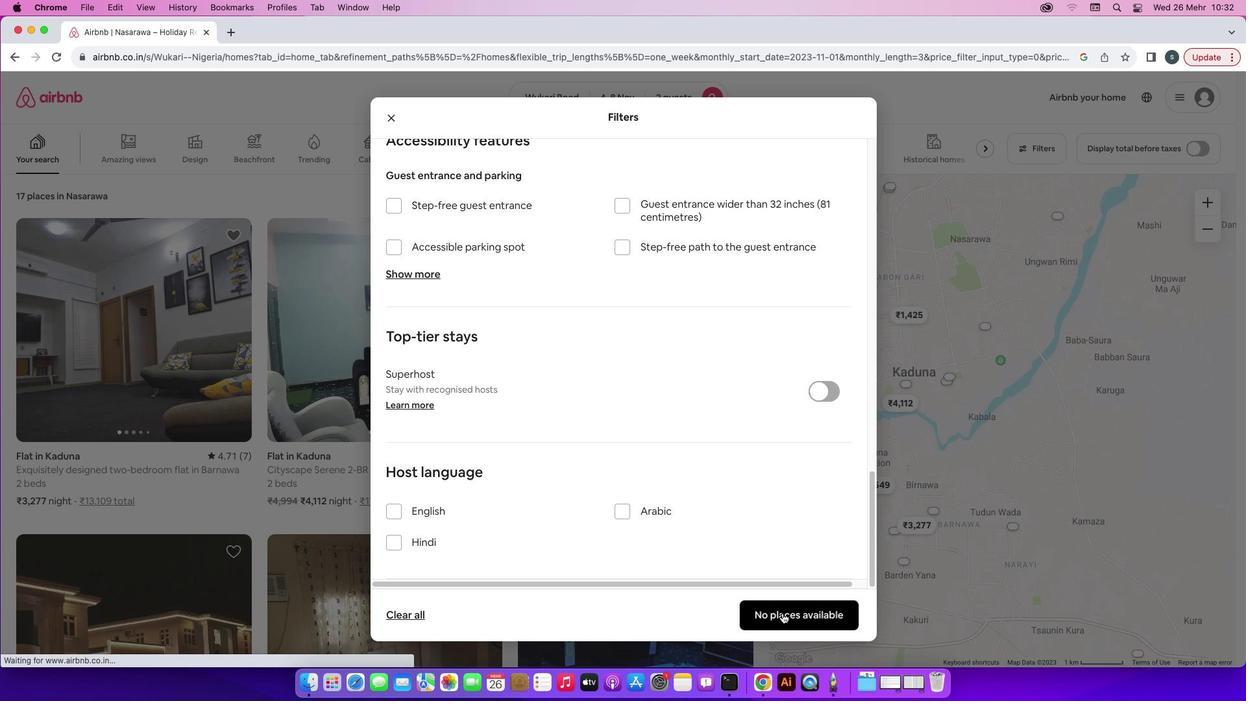 
Action: Mouse moved to (650, 209)
Screenshot: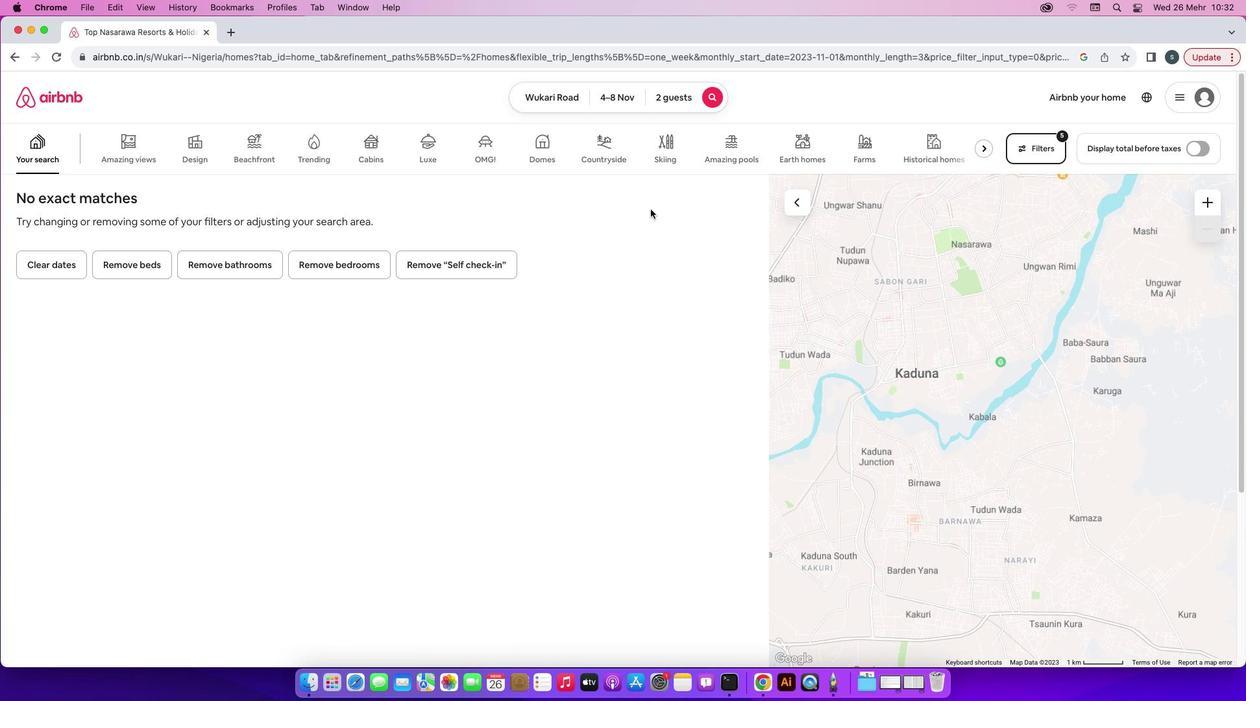 
